 Task: Create new vendor bill with Date Opened: 14-May-23, Select Vendor: The Hanover Insurance Group, Terms: Net 15. Make bill entry for item-1 with Date: 14-May-23, Description: General Liability Insurance, Expense Account: Liability Insurance, Quantity: 1, Unit Price: 115, Sales Tax: Y, Sales Tax Included: Y, Tax Table: Sales Tax. Post Bill with Post Date: 14-May-23, Post to Accounts: Liabilities:Accounts Payble. Pay / Process Payment with Transaction Date: 28-May-23, Amount: 115, Transfer Account: Checking Account. Go to 'Print Bill'.
Action: Mouse moved to (185, 39)
Screenshot: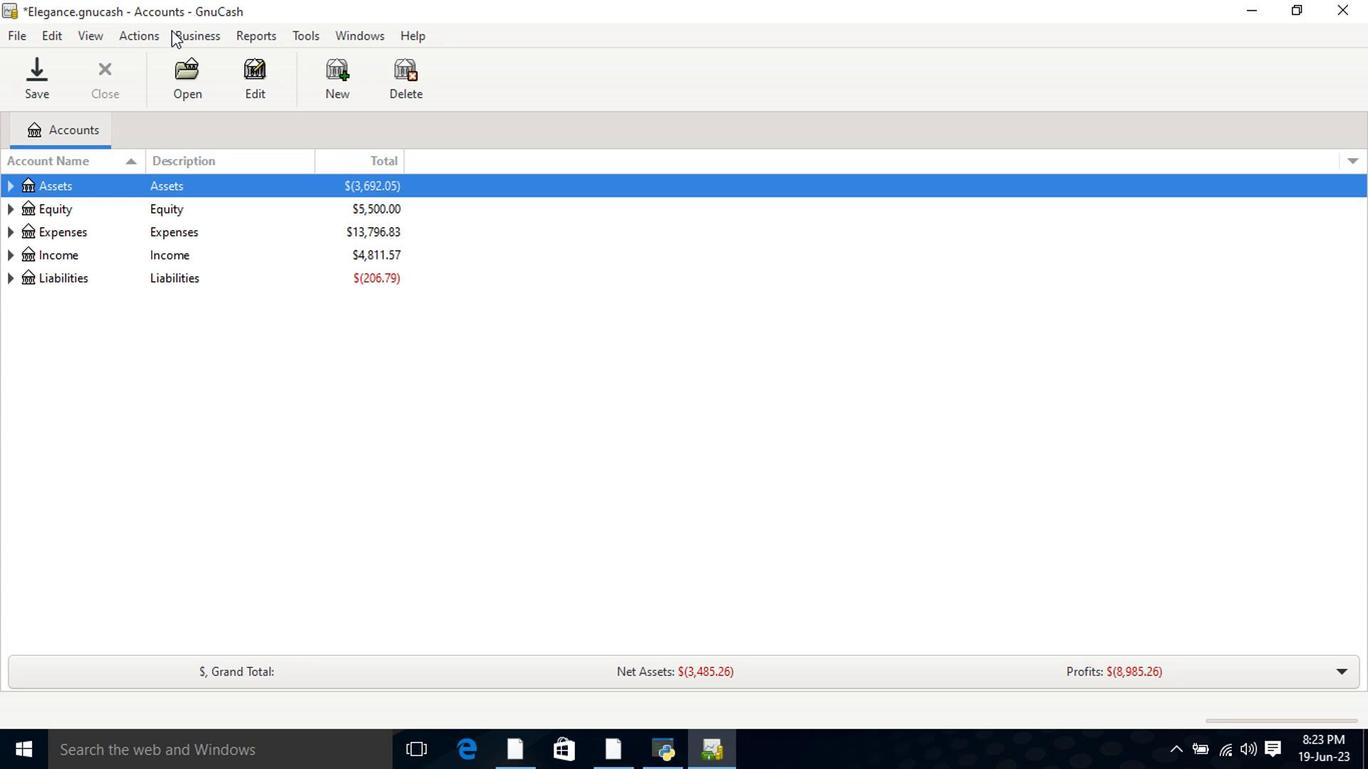 
Action: Mouse pressed left at (185, 39)
Screenshot: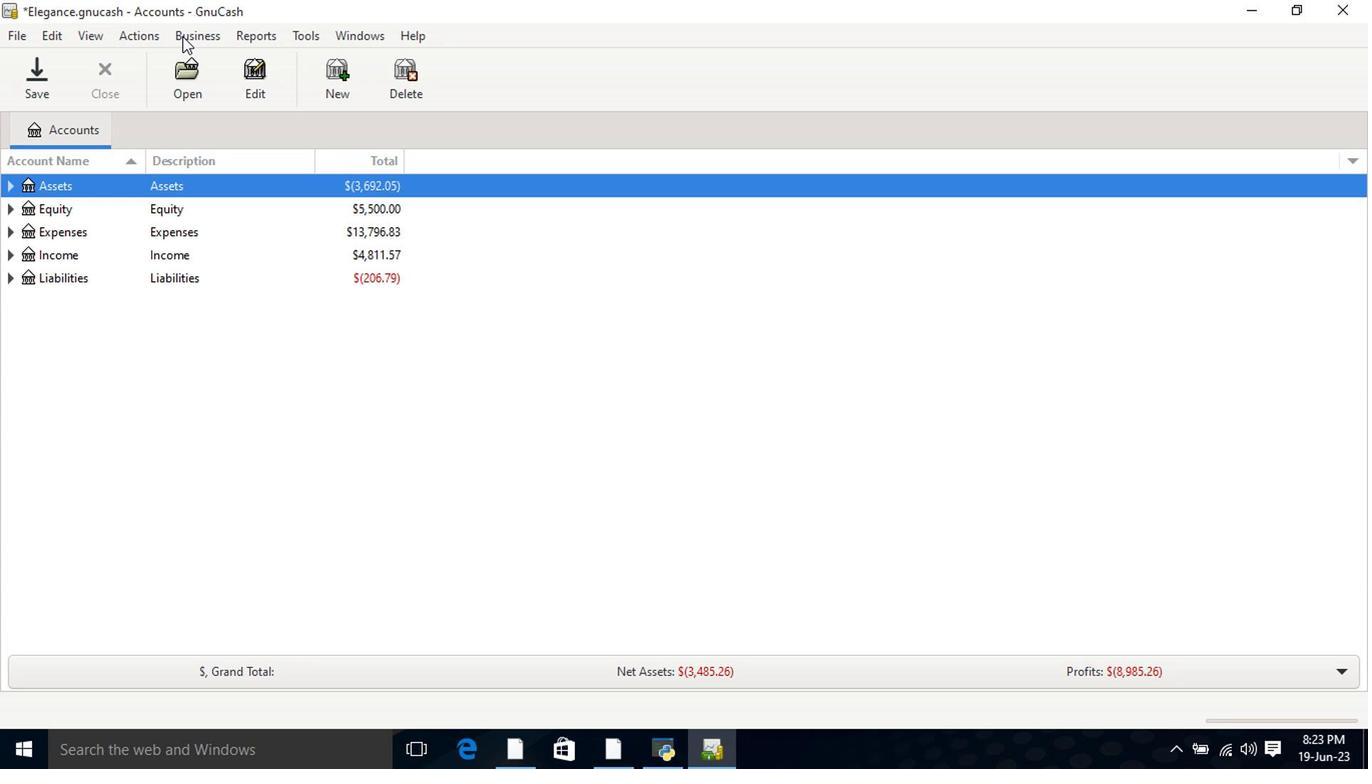 
Action: Mouse moved to (213, 84)
Screenshot: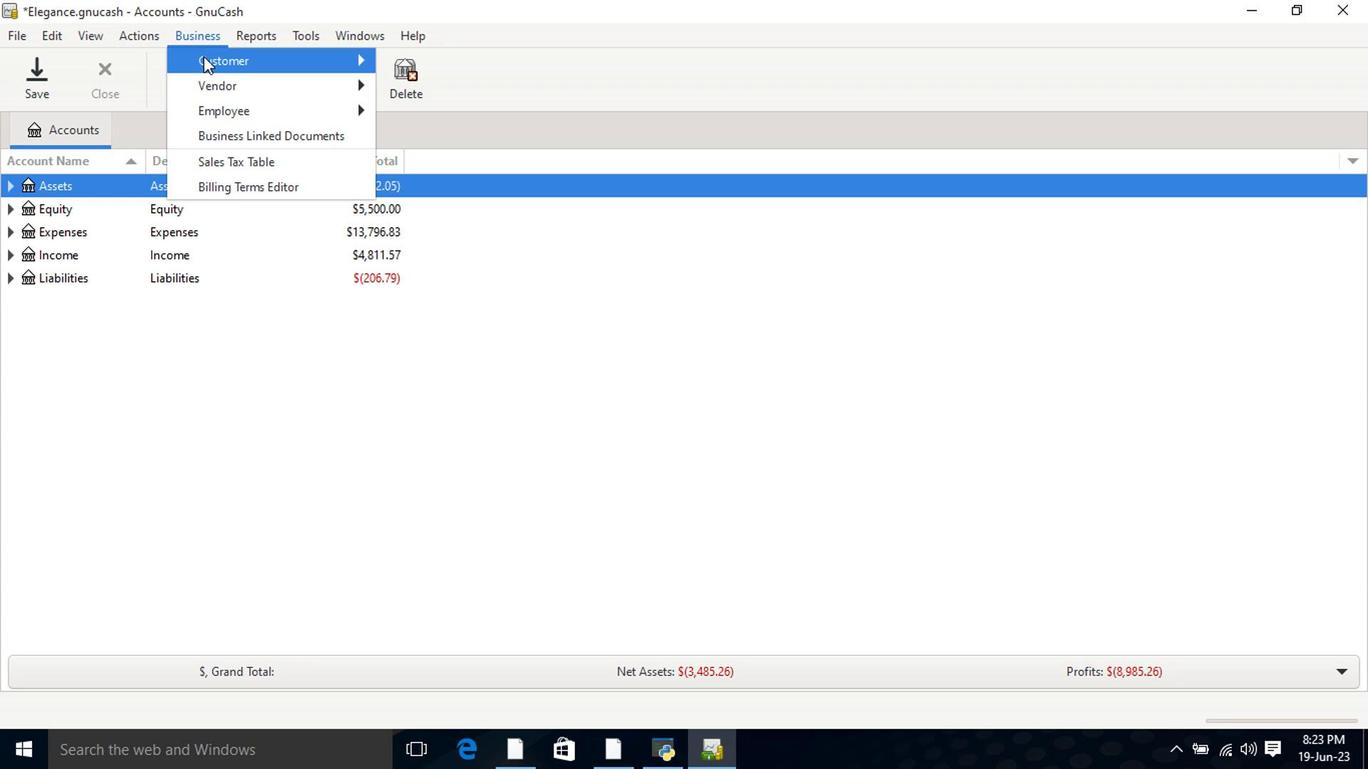
Action: Mouse pressed left at (213, 84)
Screenshot: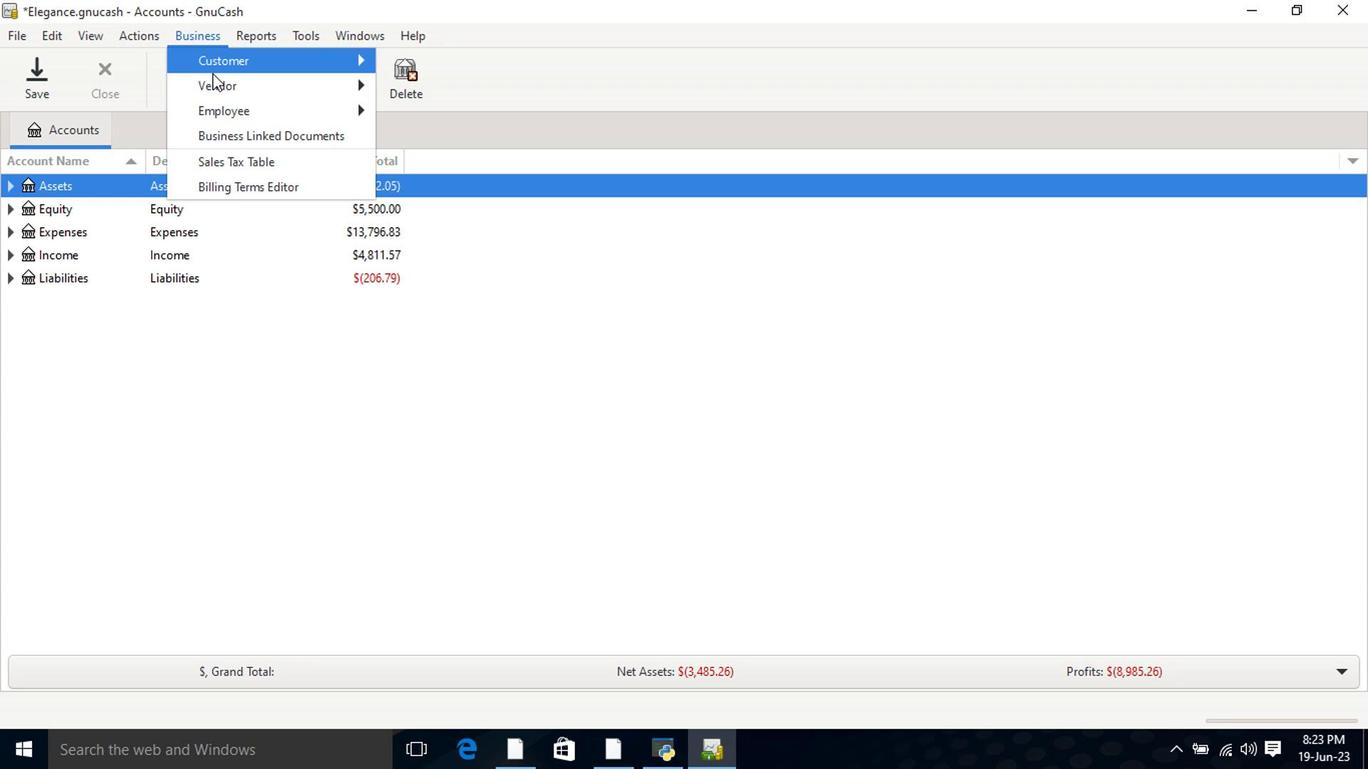 
Action: Mouse moved to (462, 161)
Screenshot: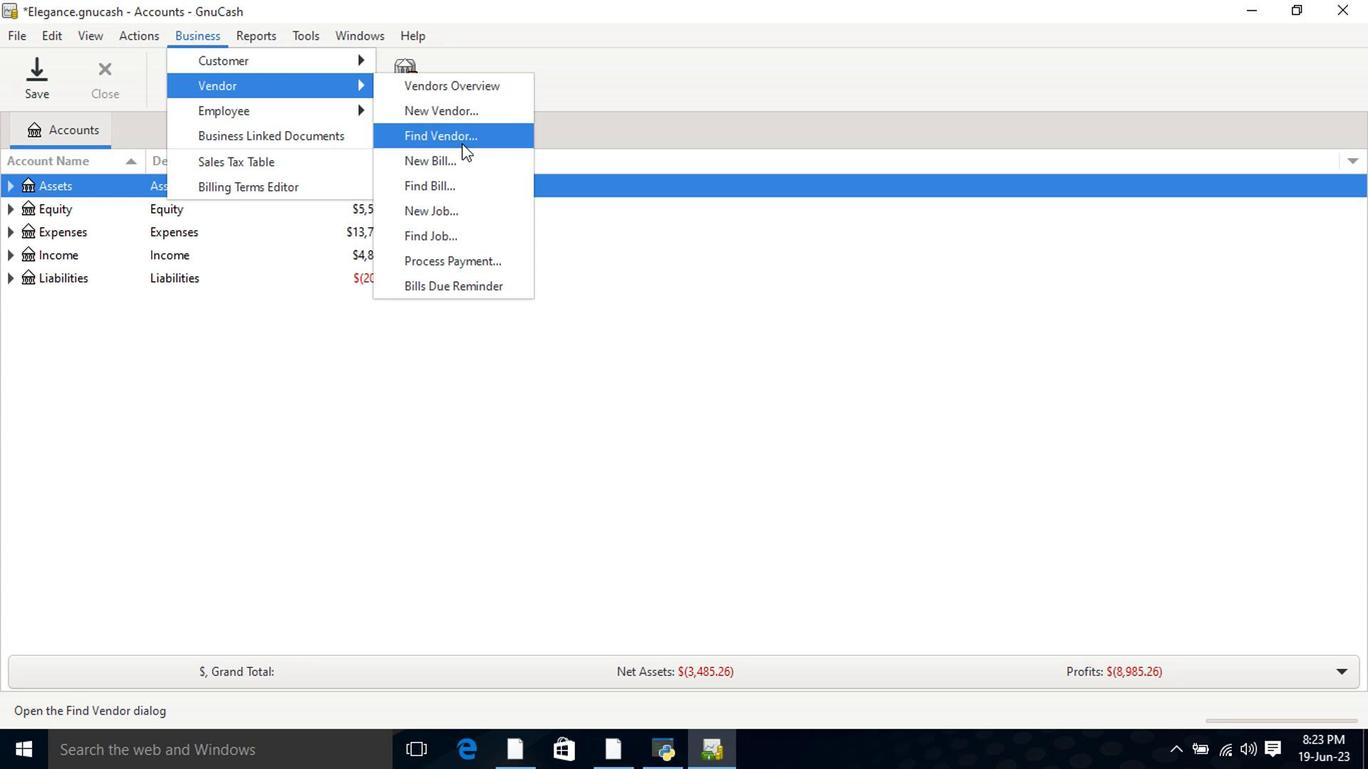 
Action: Mouse pressed left at (462, 161)
Screenshot: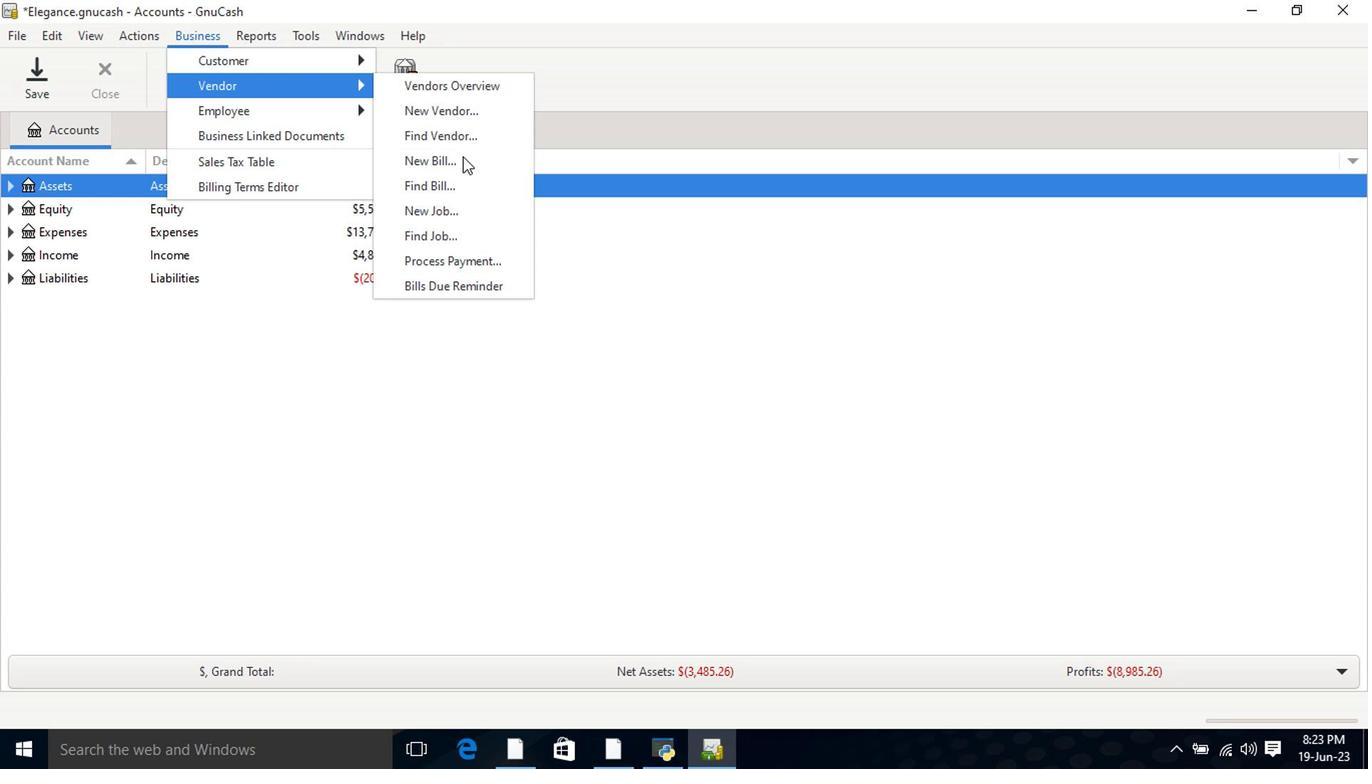 
Action: Mouse moved to (815, 268)
Screenshot: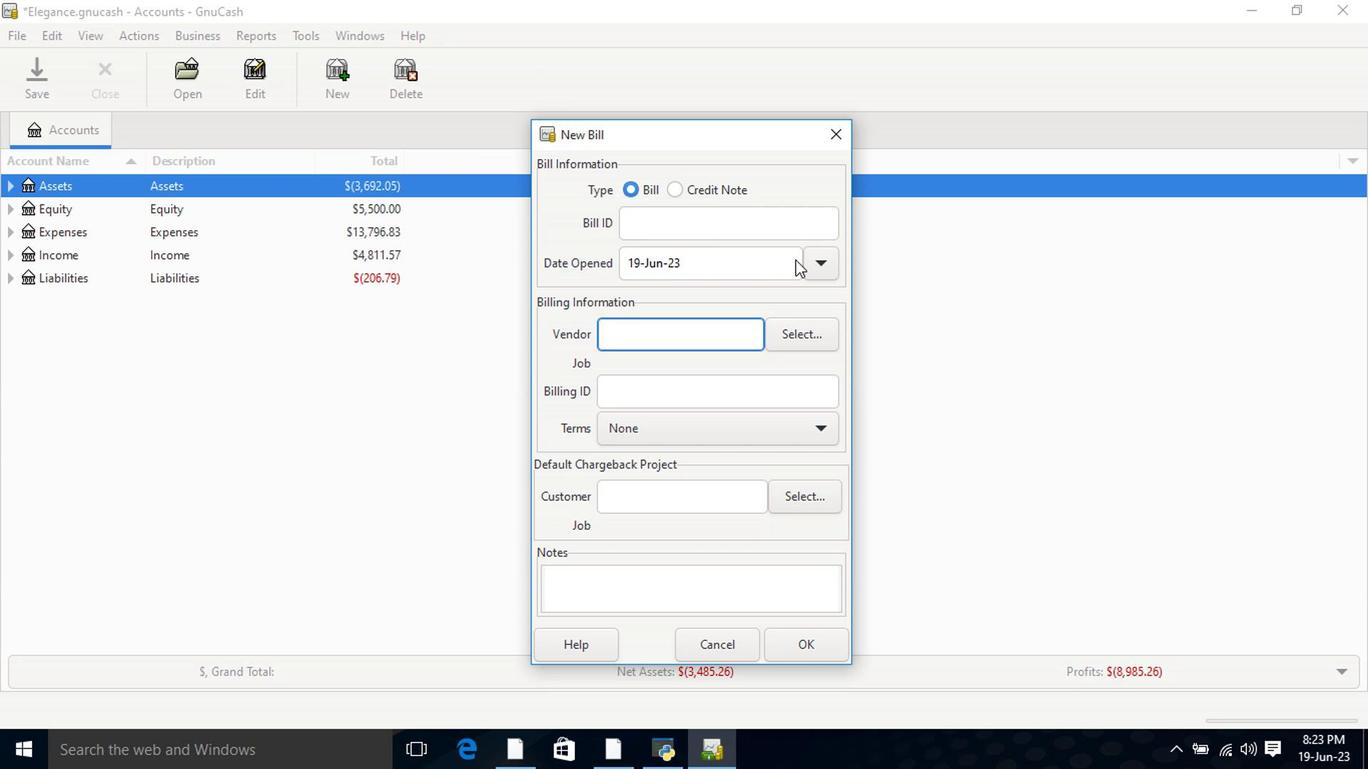 
Action: Mouse pressed left at (815, 268)
Screenshot: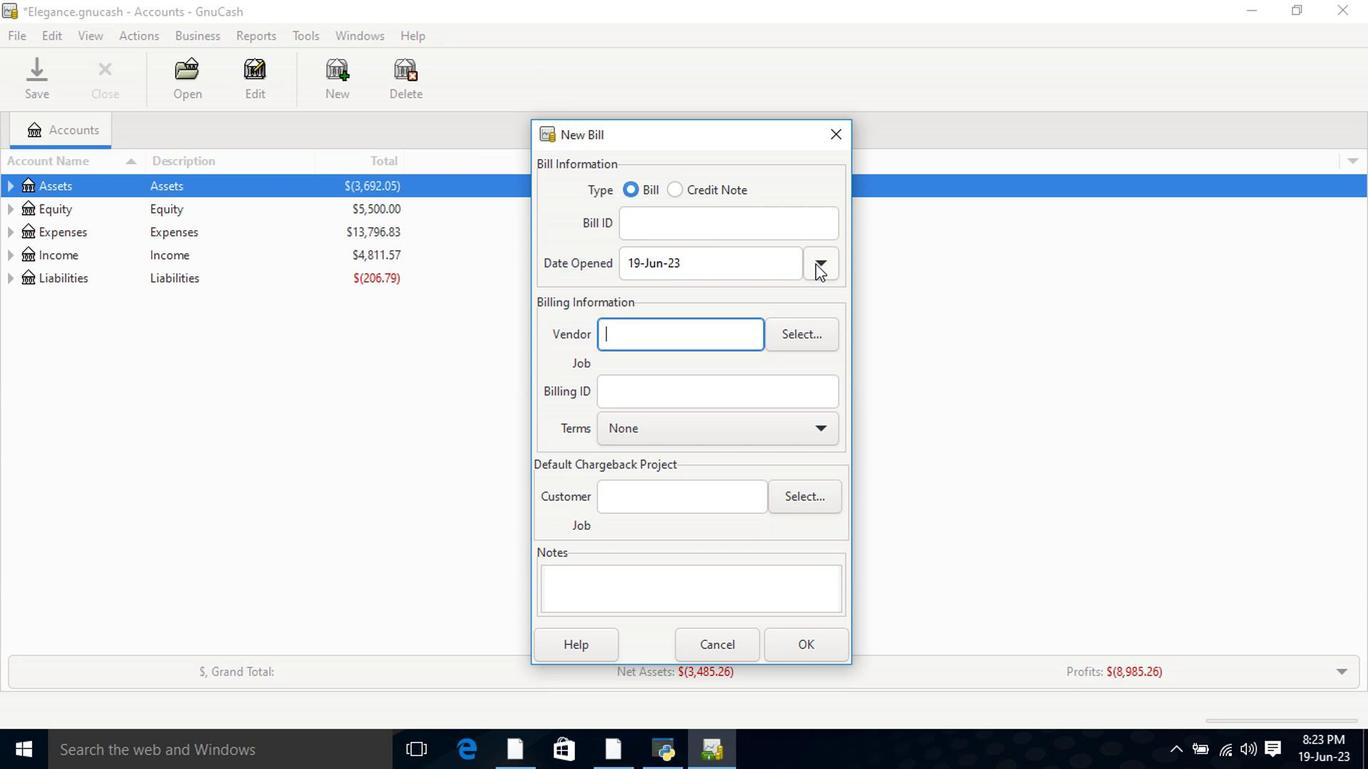 
Action: Mouse moved to (667, 297)
Screenshot: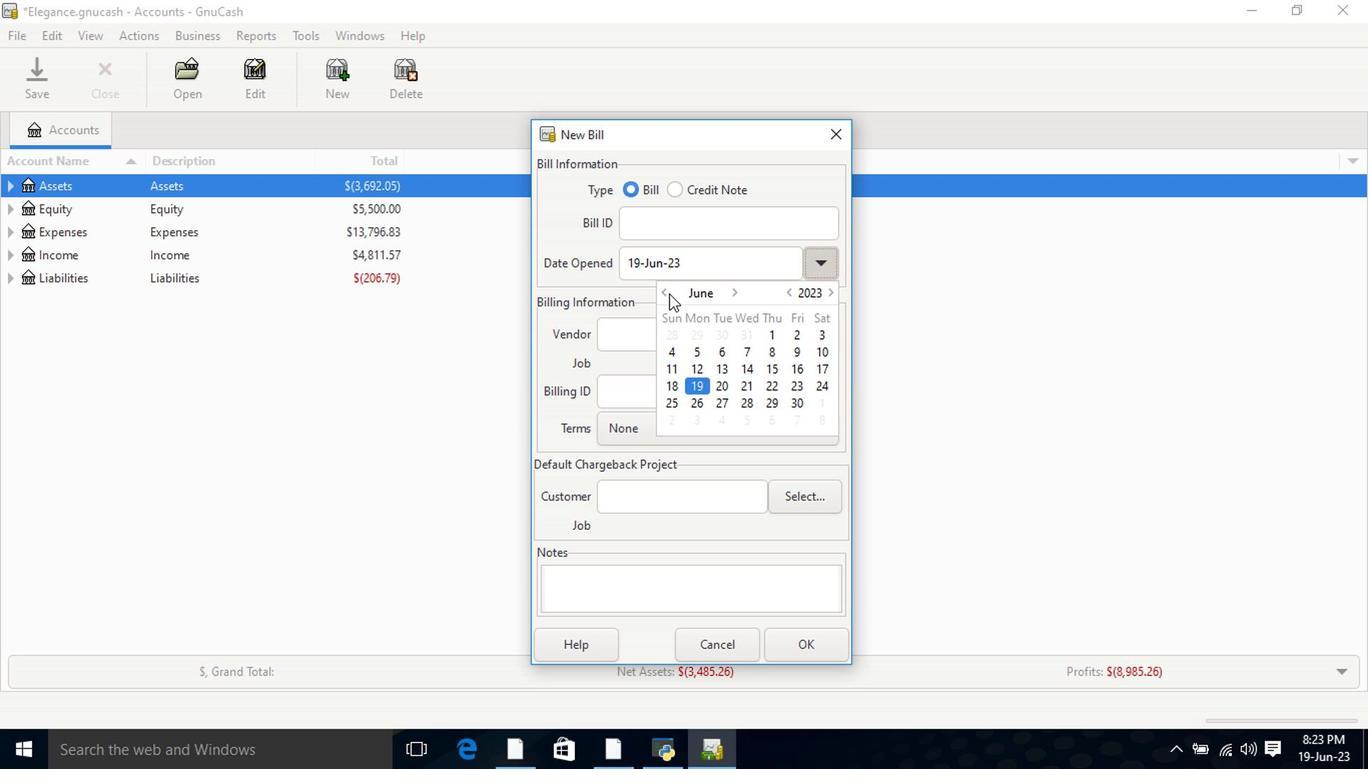 
Action: Mouse pressed left at (667, 297)
Screenshot: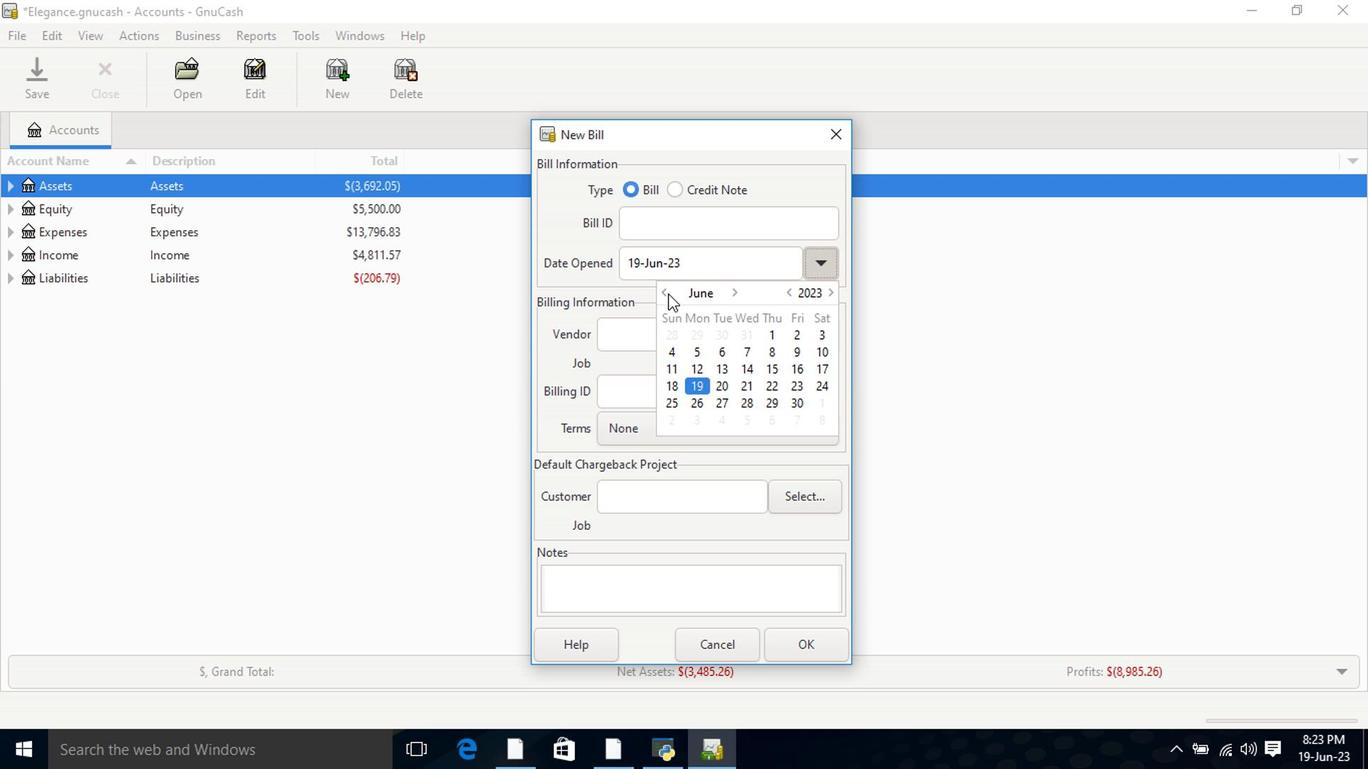 
Action: Mouse moved to (681, 375)
Screenshot: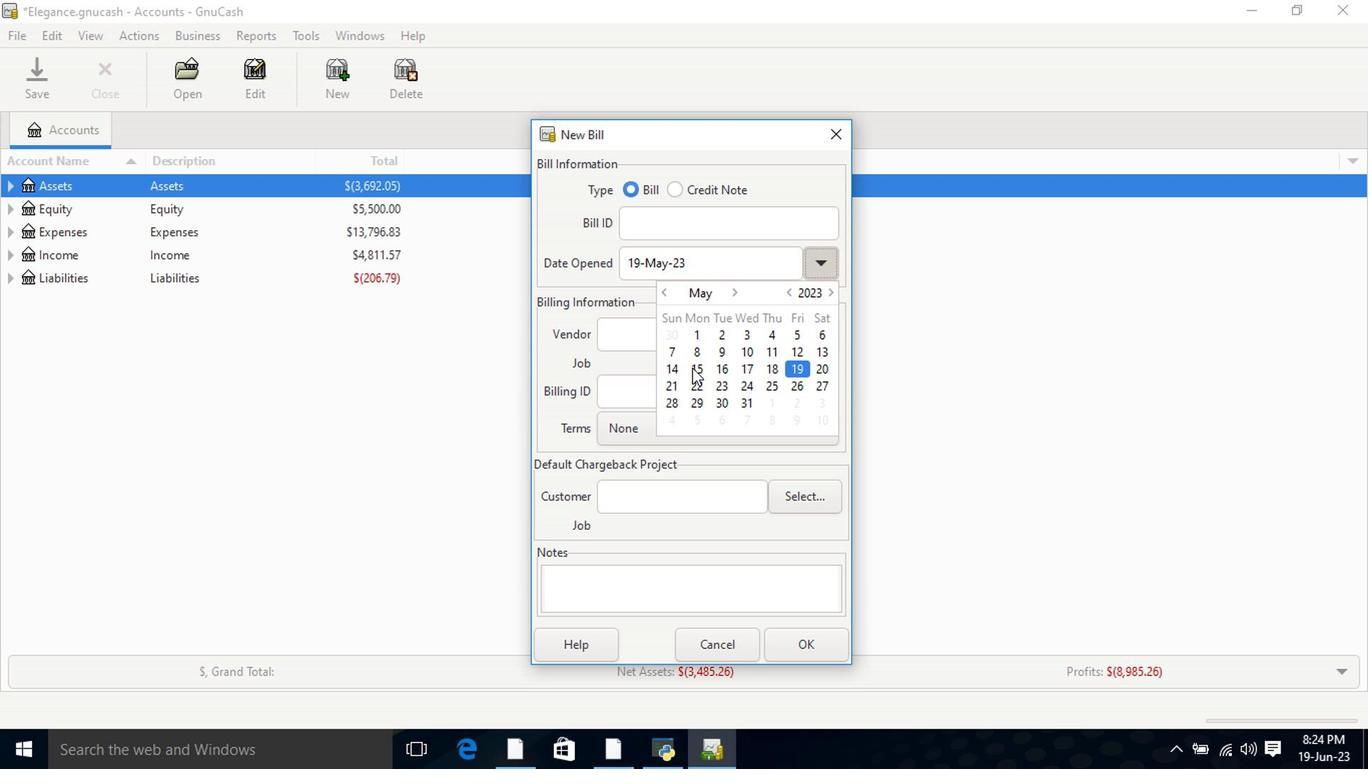 
Action: Mouse pressed left at (681, 375)
Screenshot: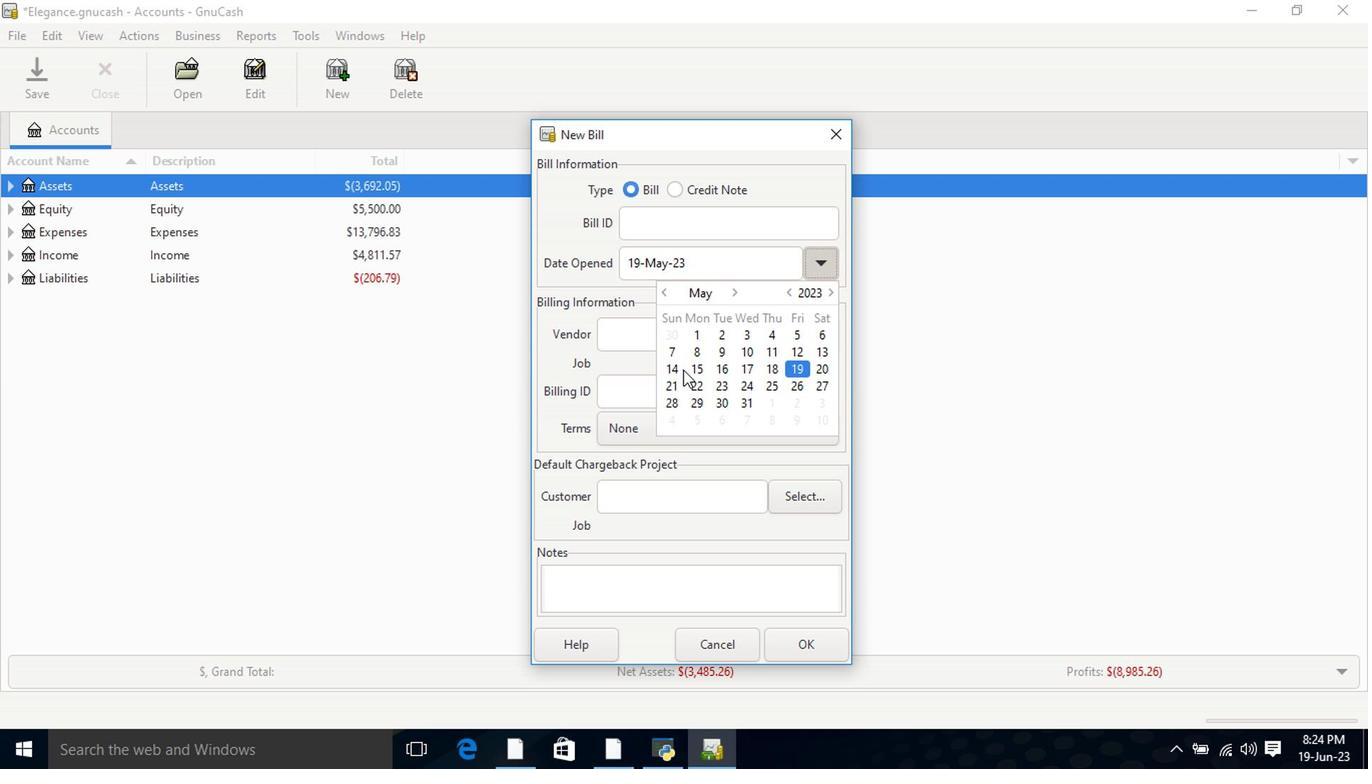 
Action: Mouse pressed left at (681, 375)
Screenshot: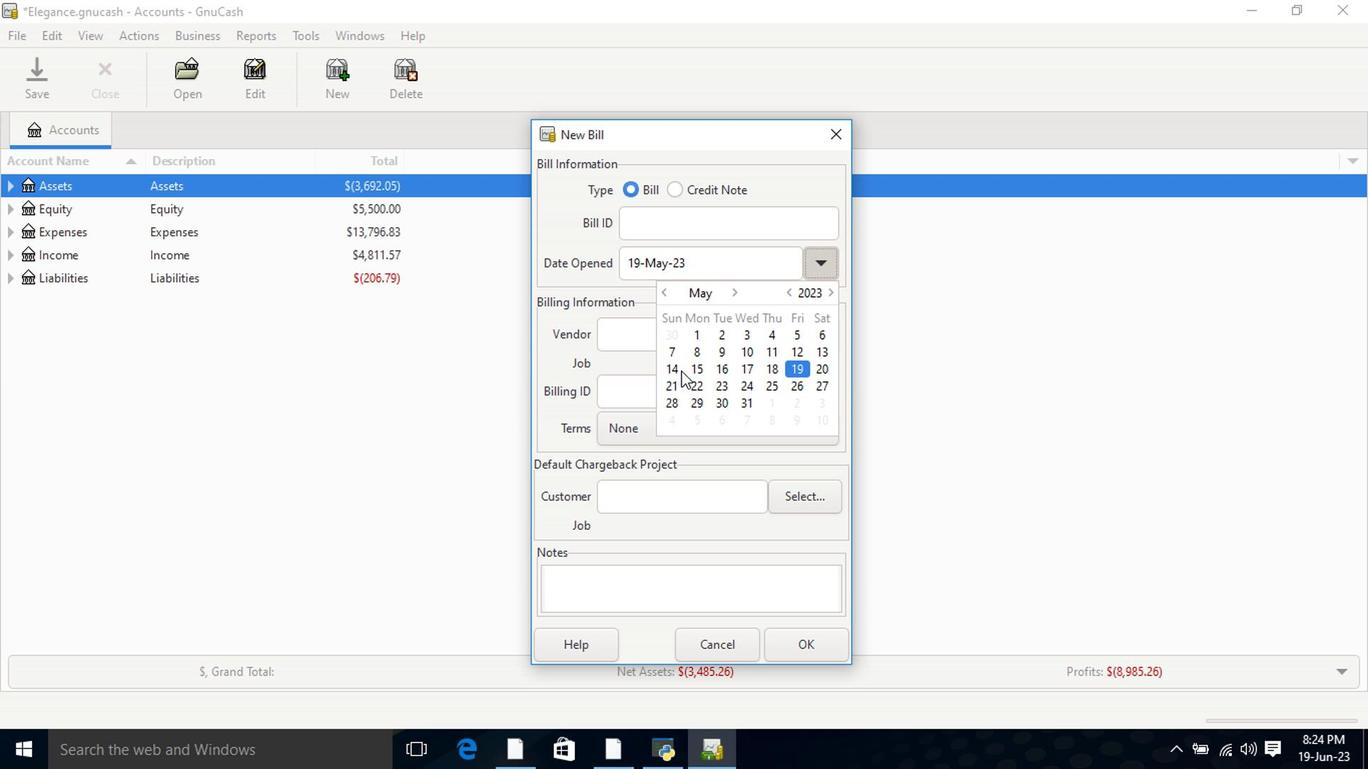 
Action: Mouse moved to (686, 341)
Screenshot: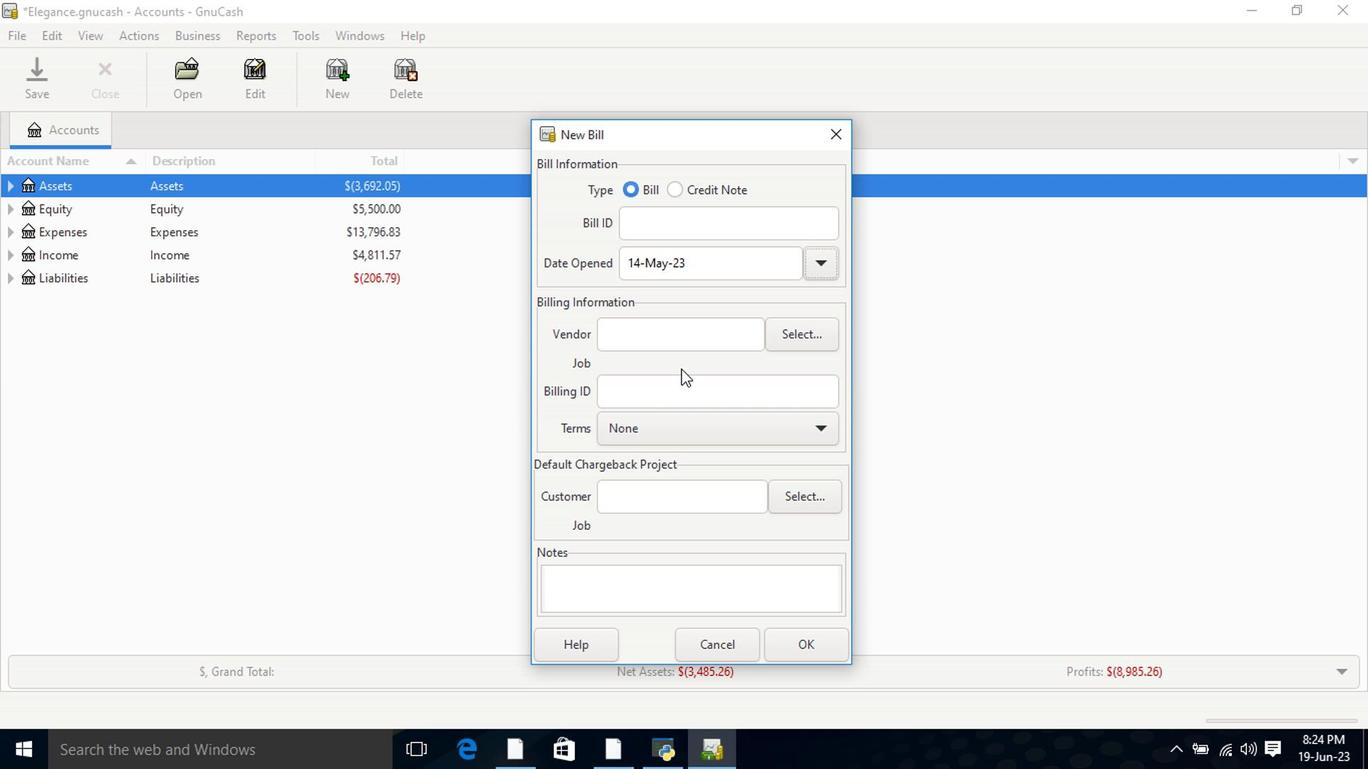 
Action: Mouse pressed left at (686, 341)
Screenshot: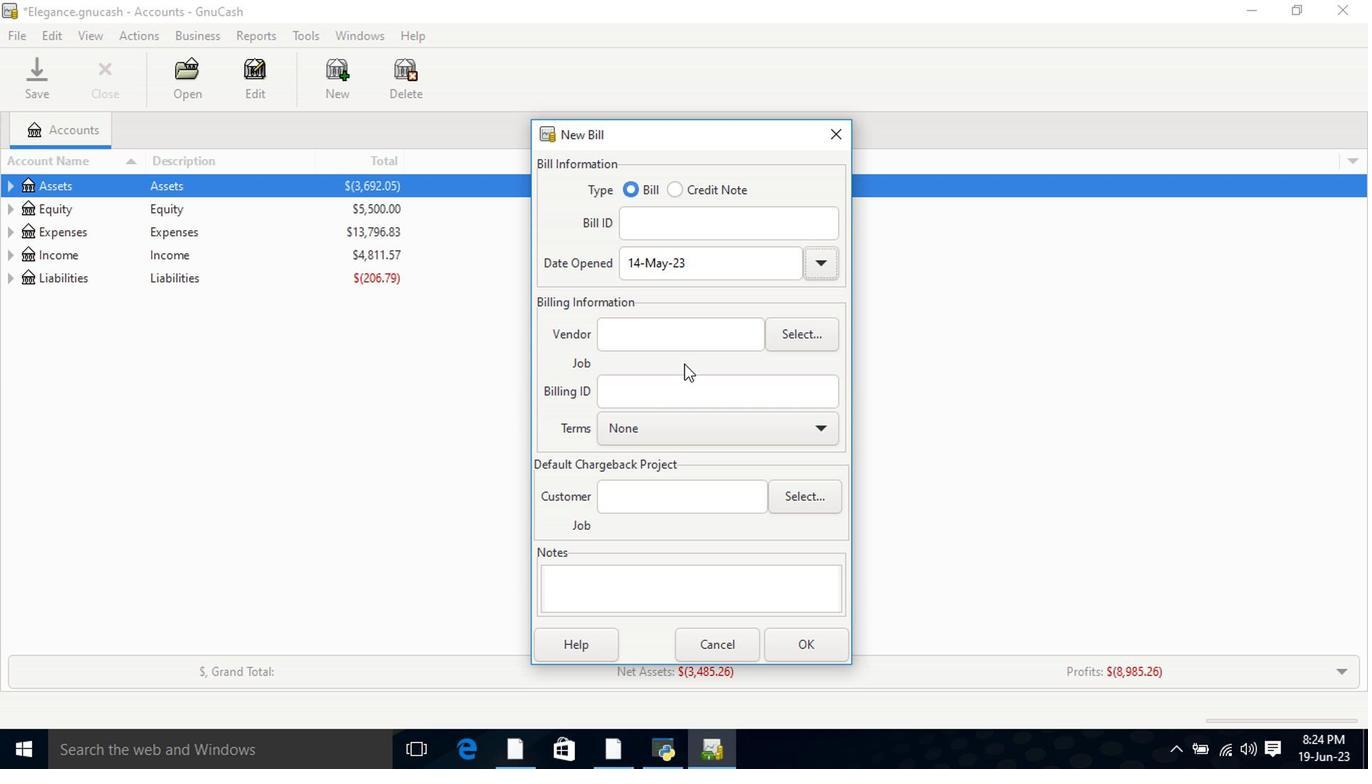 
Action: Key pressed <Key.shift>The
Screenshot: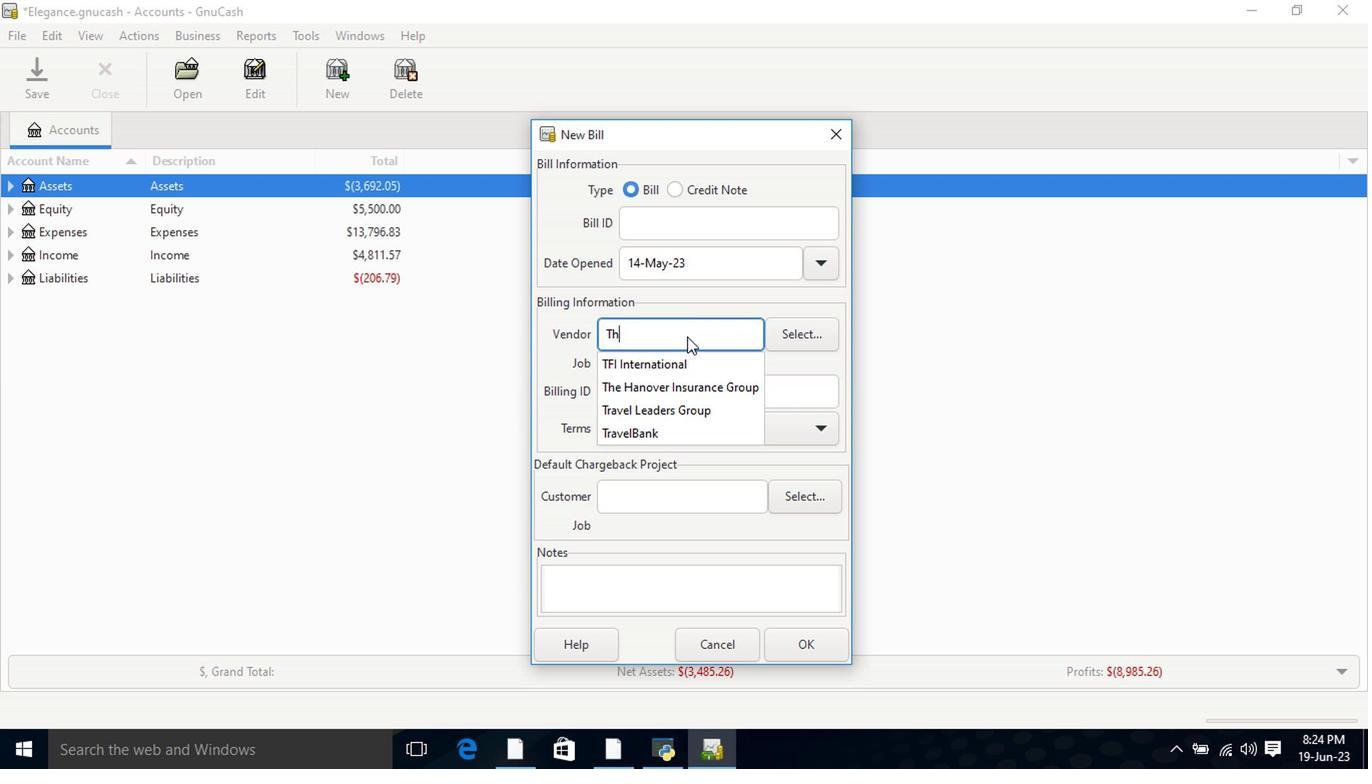 
Action: Mouse moved to (688, 370)
Screenshot: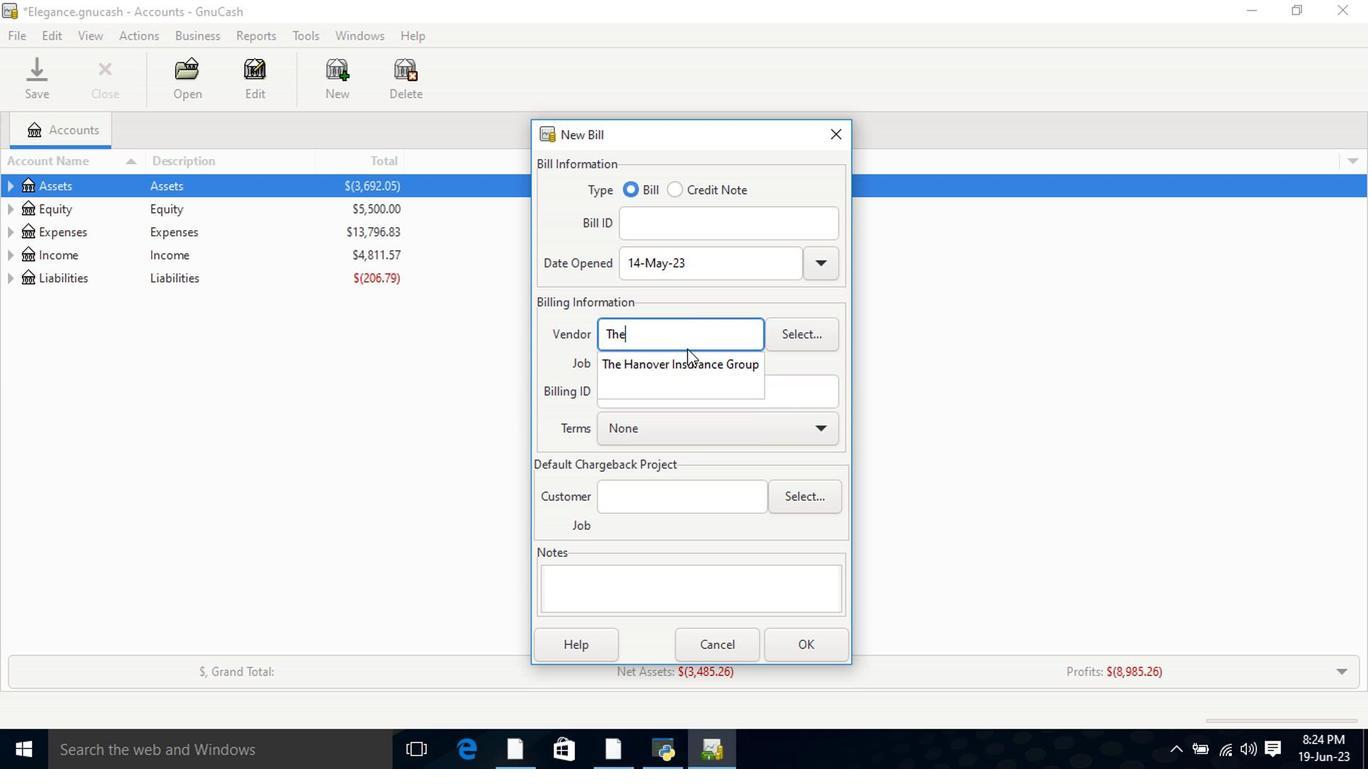 
Action: Mouse pressed left at (688, 370)
Screenshot: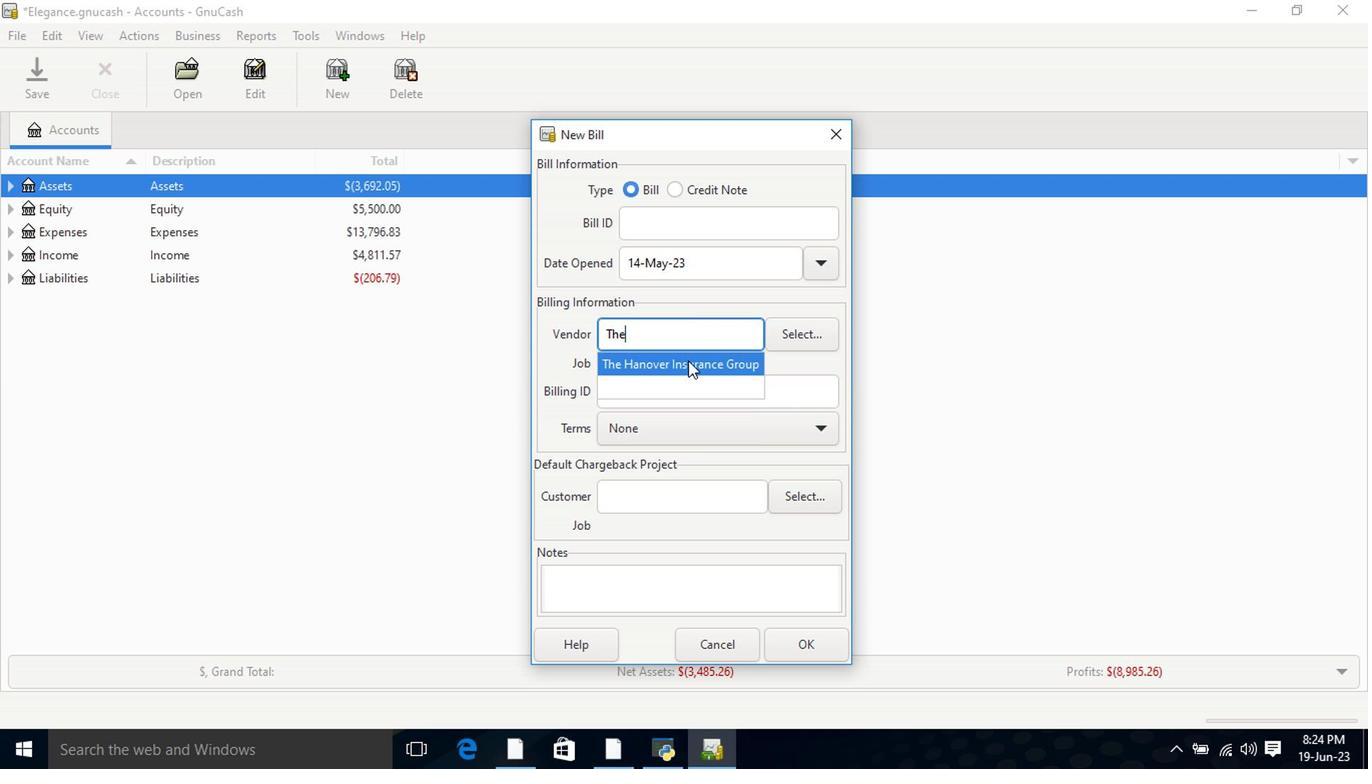 
Action: Mouse moved to (733, 450)
Screenshot: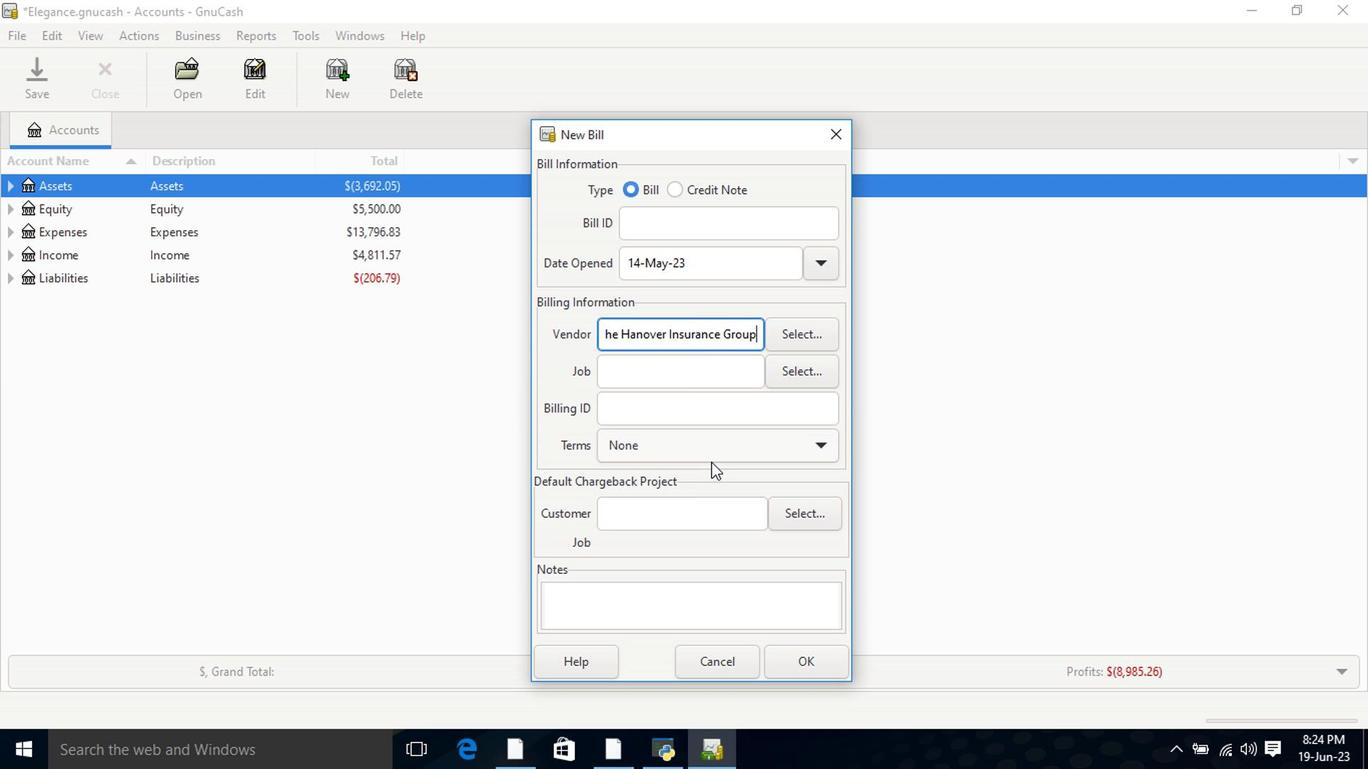 
Action: Mouse pressed left at (733, 450)
Screenshot: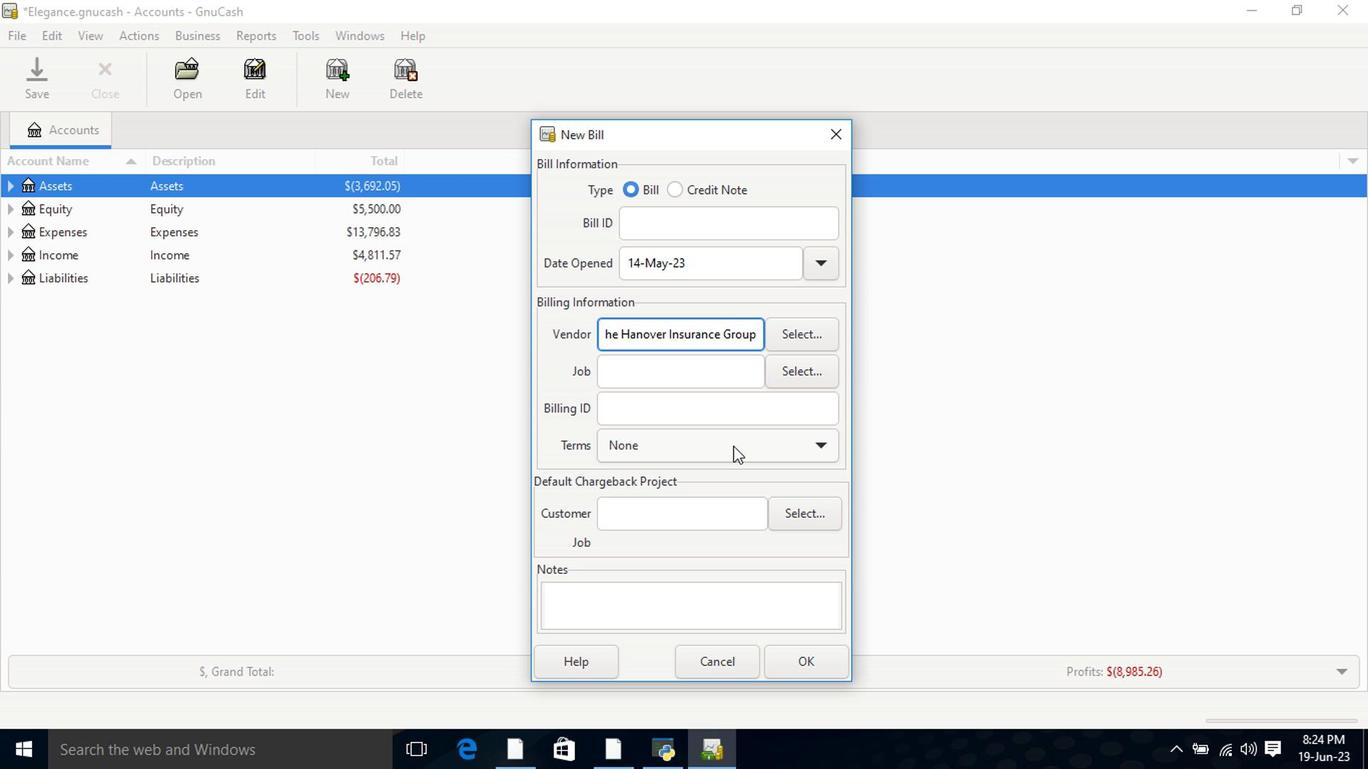 
Action: Mouse moved to (727, 488)
Screenshot: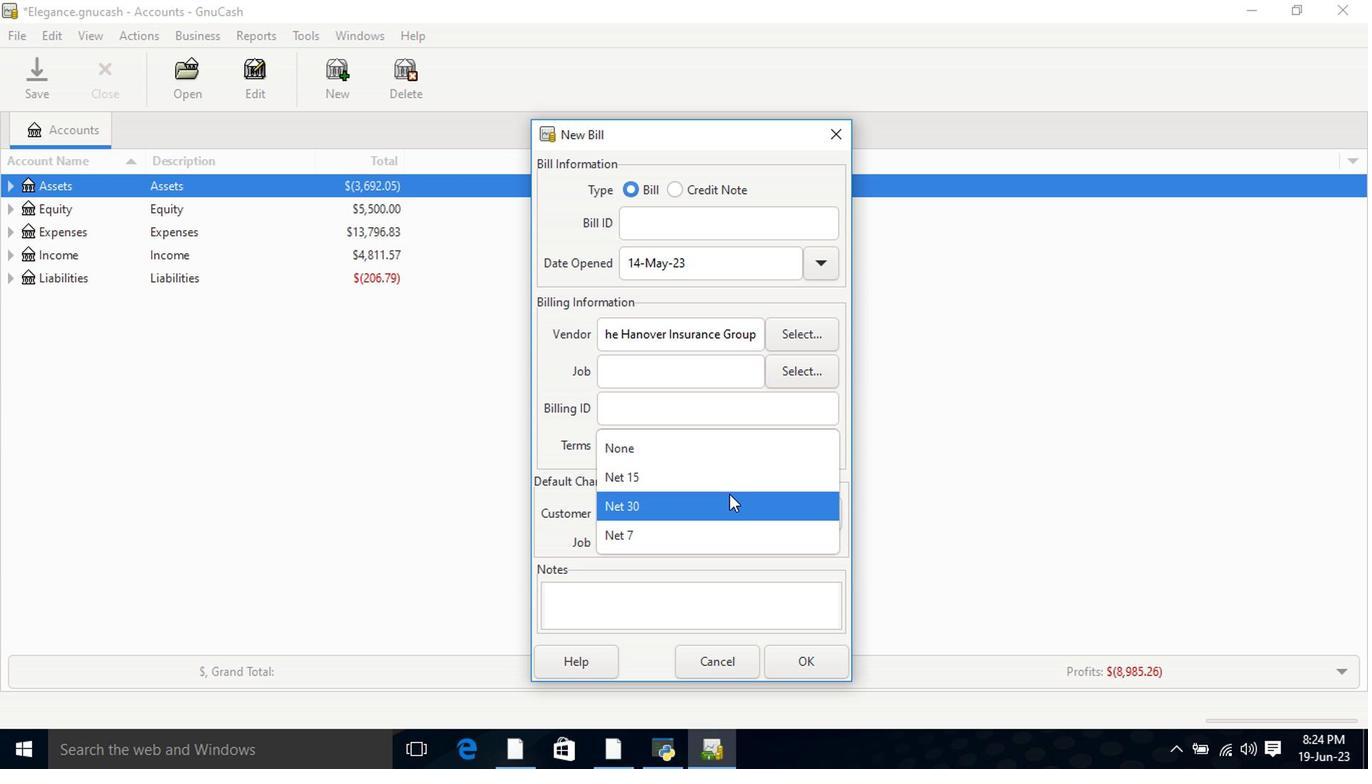 
Action: Mouse pressed left at (727, 488)
Screenshot: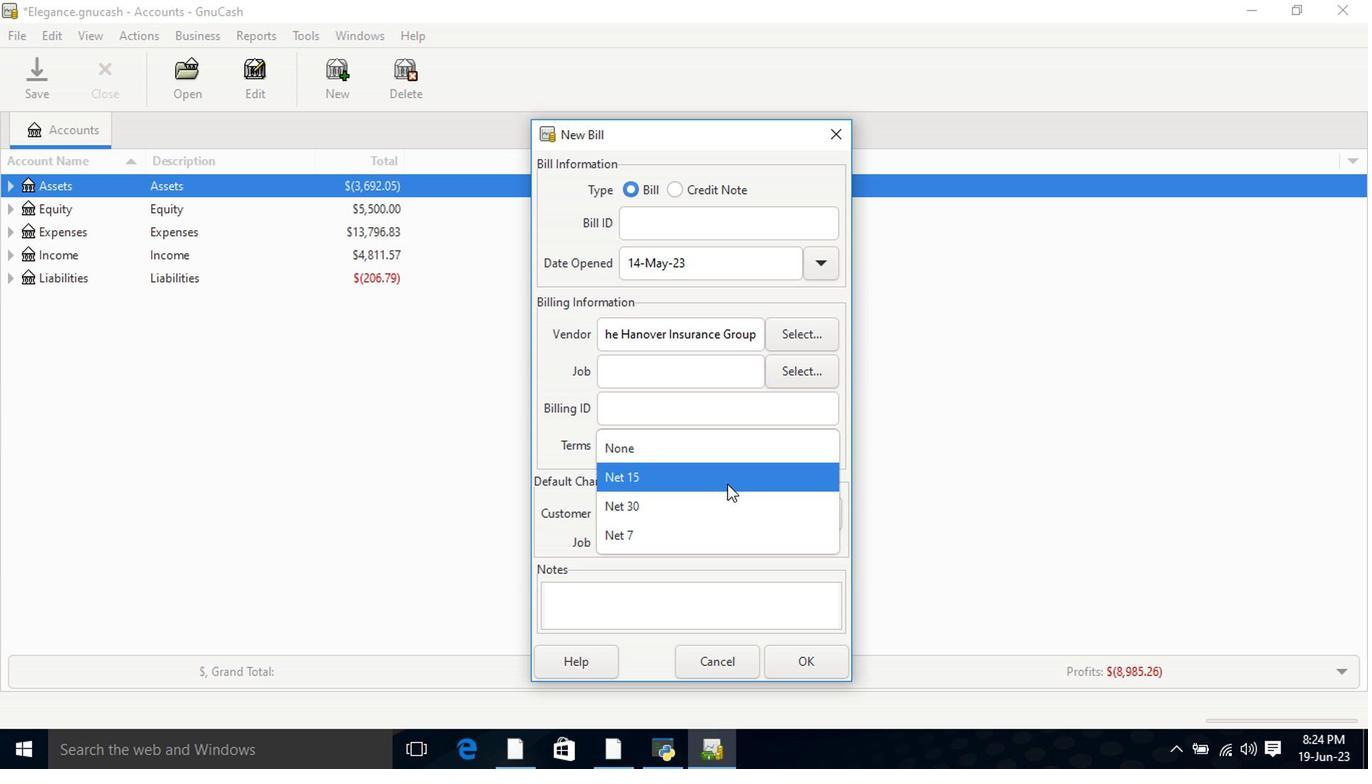 
Action: Mouse moved to (814, 664)
Screenshot: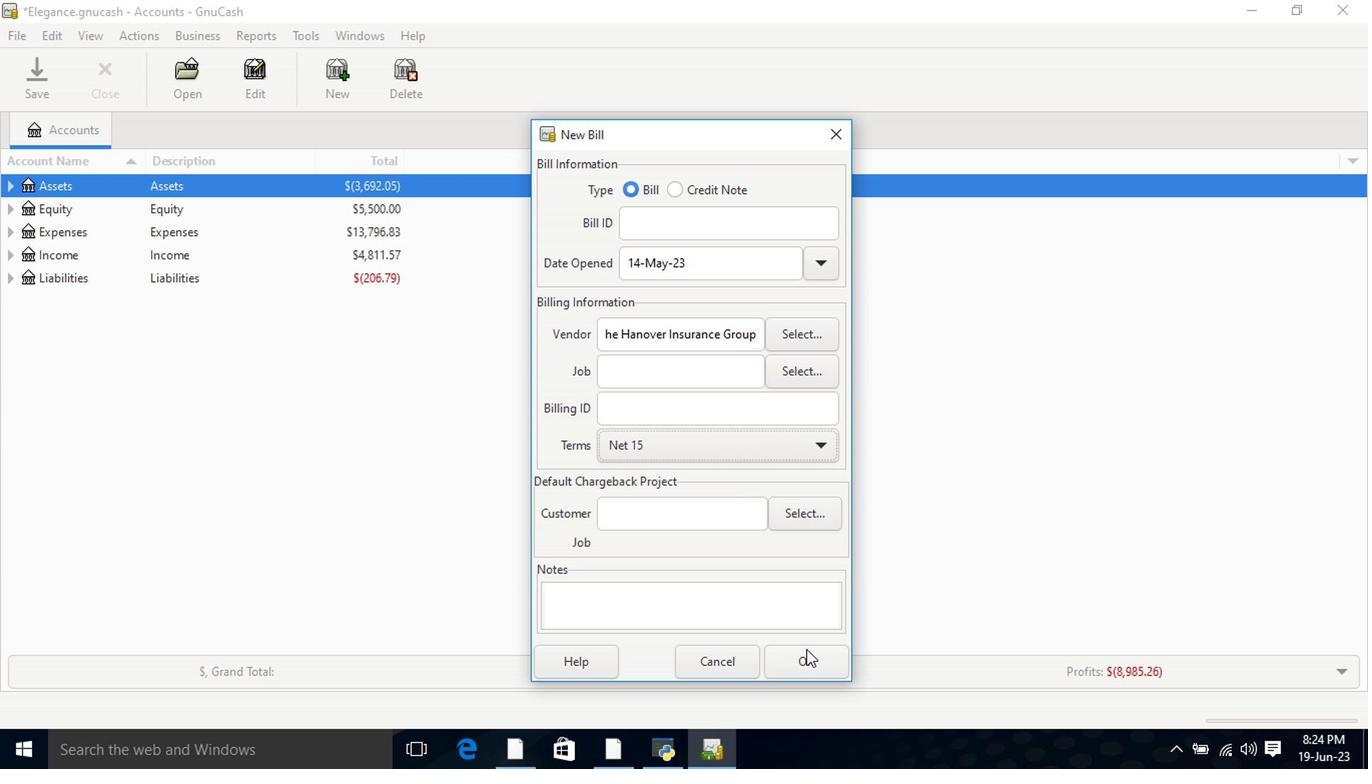 
Action: Mouse pressed left at (814, 664)
Screenshot: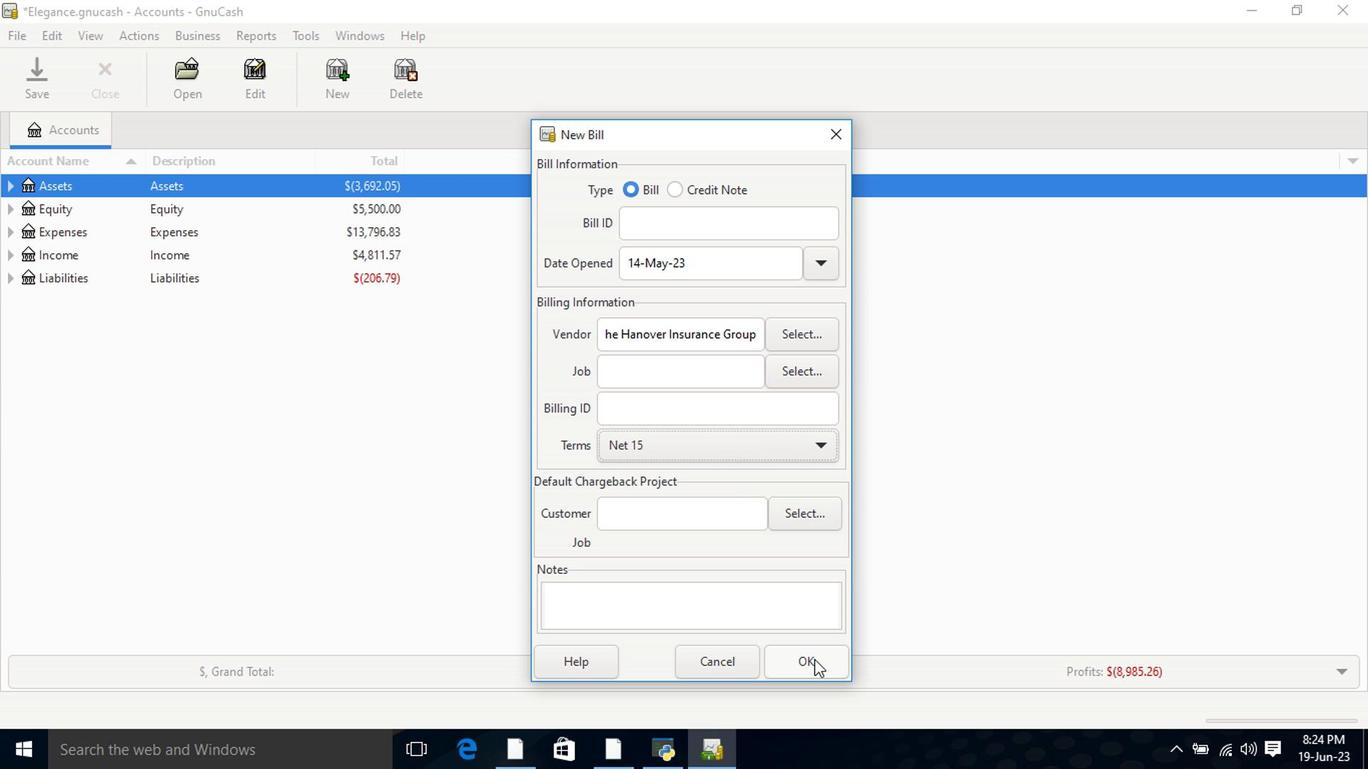 
Action: Mouse moved to (208, 454)
Screenshot: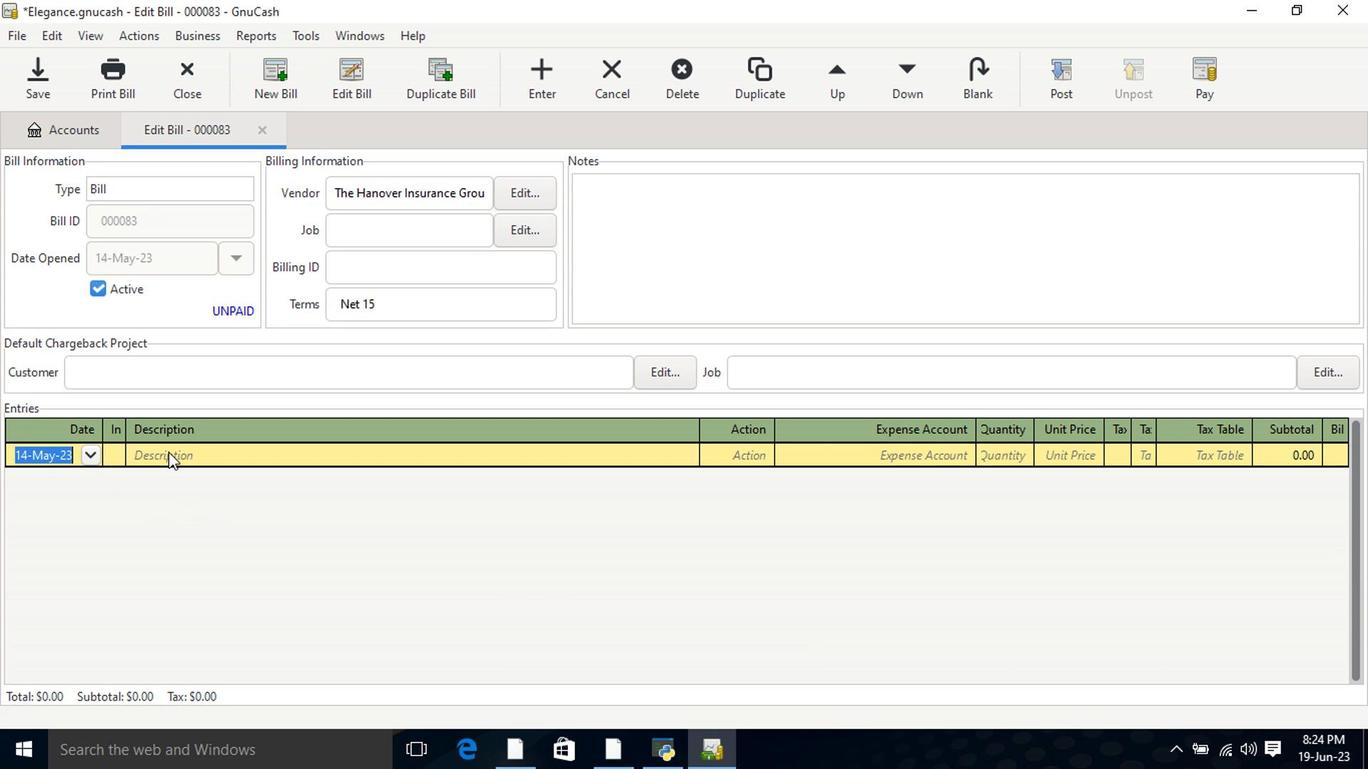 
Action: Key pressed <Key.tab>
Screenshot: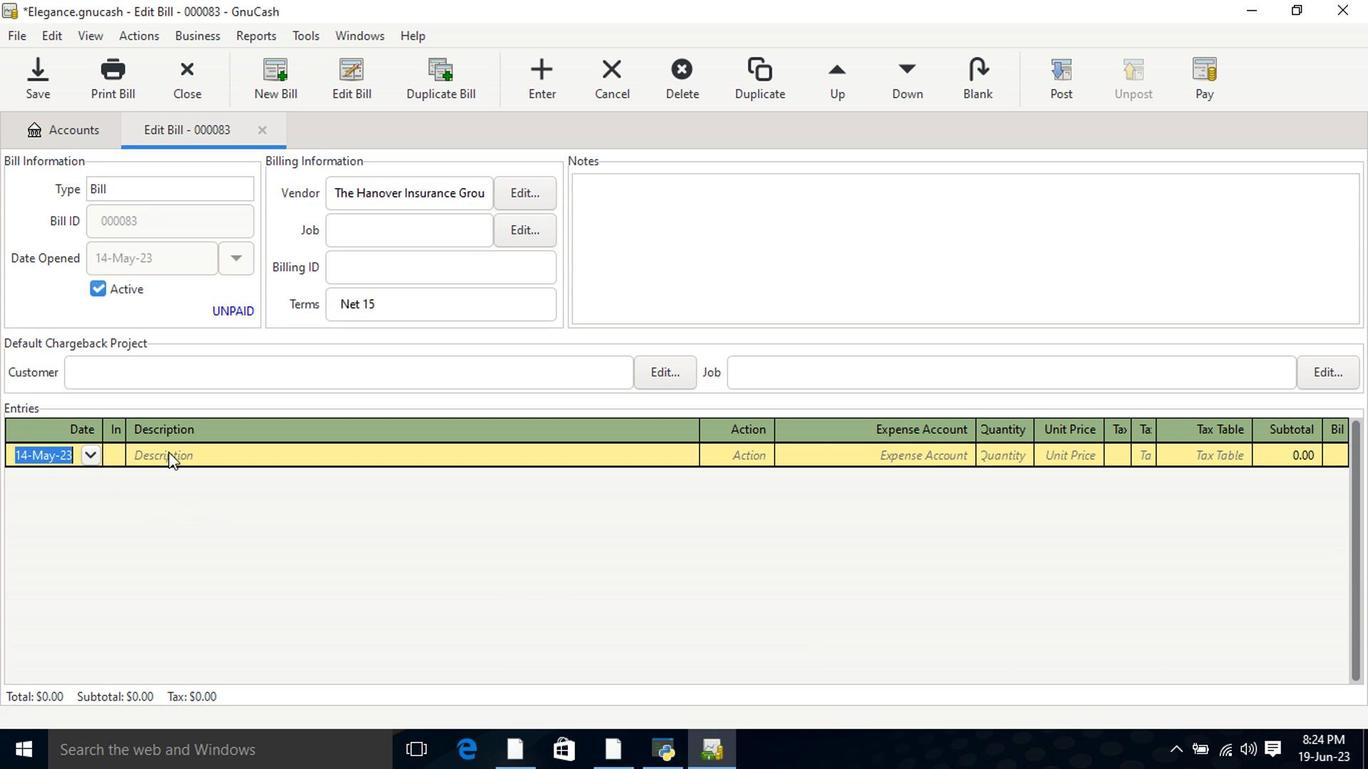 
Action: Mouse moved to (236, 462)
Screenshot: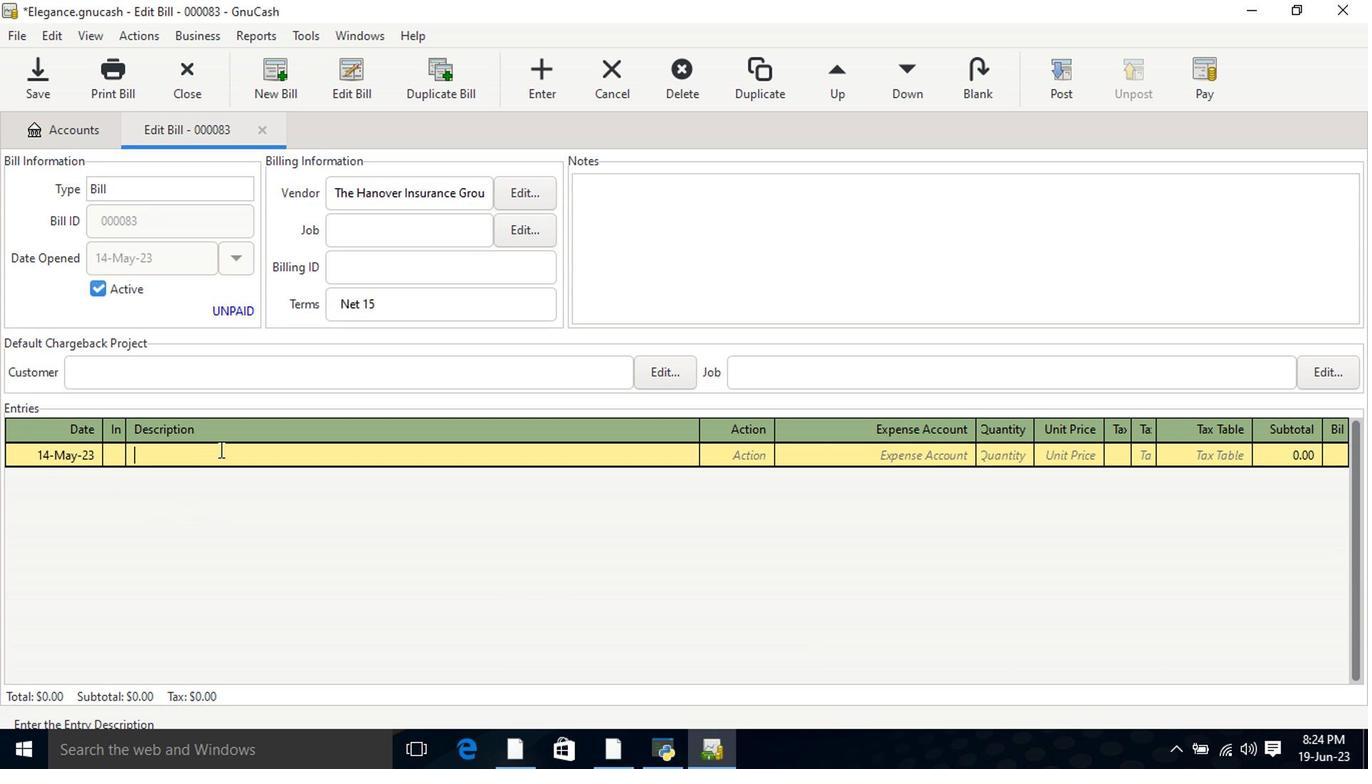 
Action: Key pressed <Key.shift>Genera<Key.right><Key.tab>1<Key.tab><Key.tab><Key.tab>
Screenshot: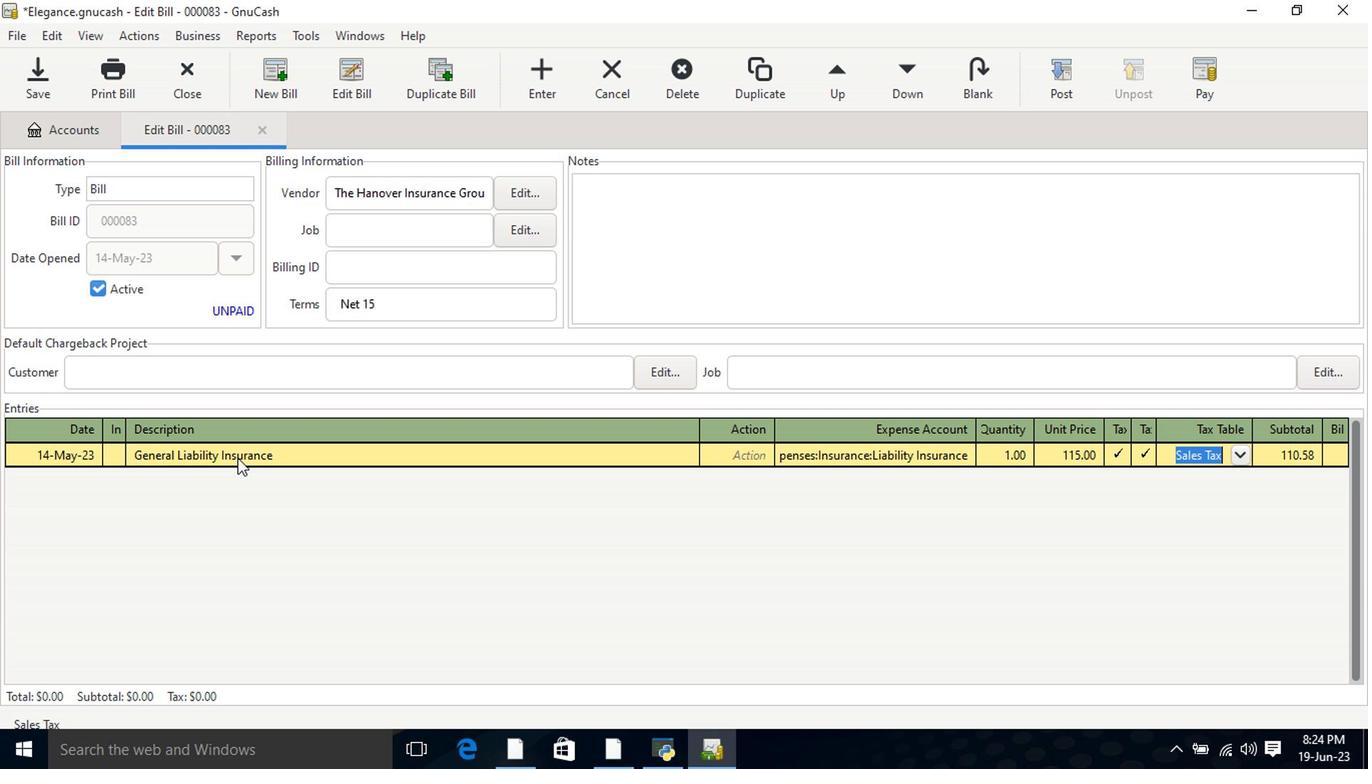 
Action: Mouse moved to (1061, 84)
Screenshot: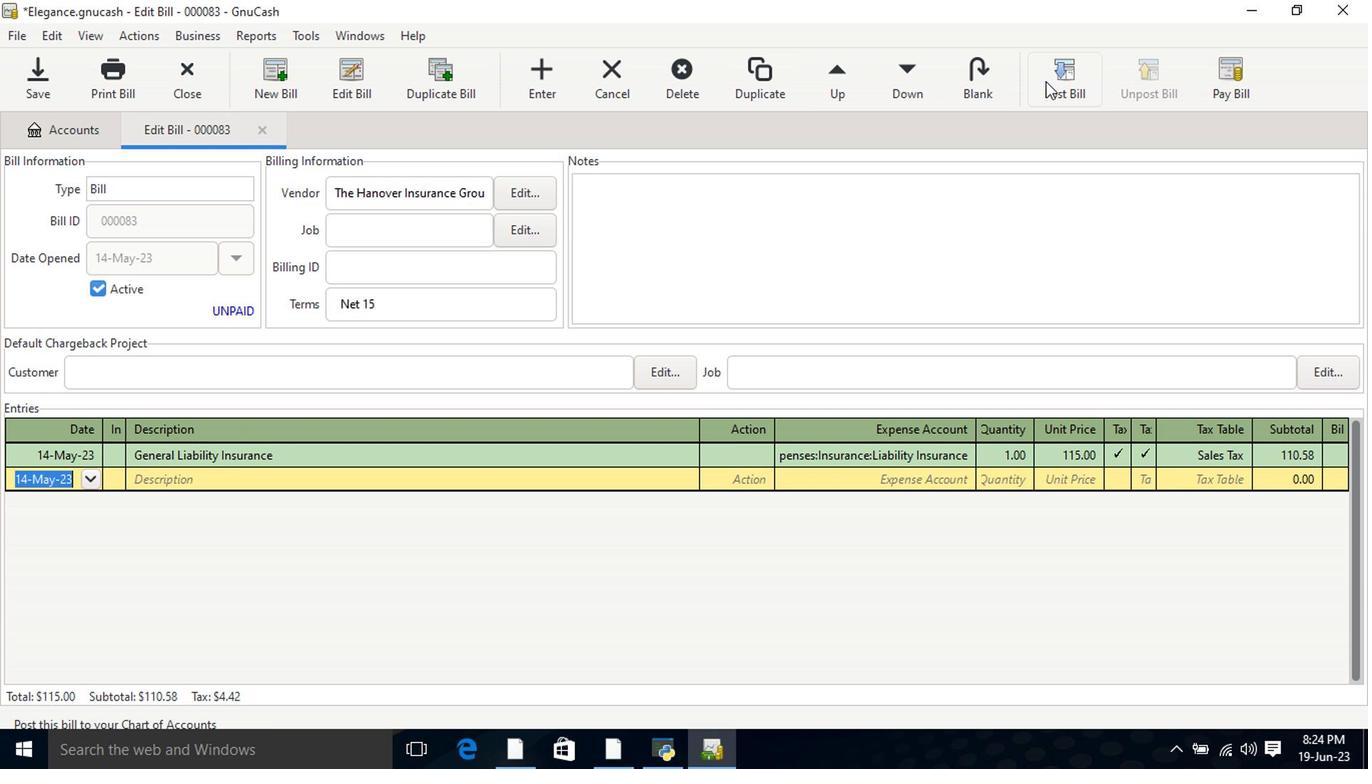 
Action: Mouse pressed left at (1061, 84)
Screenshot: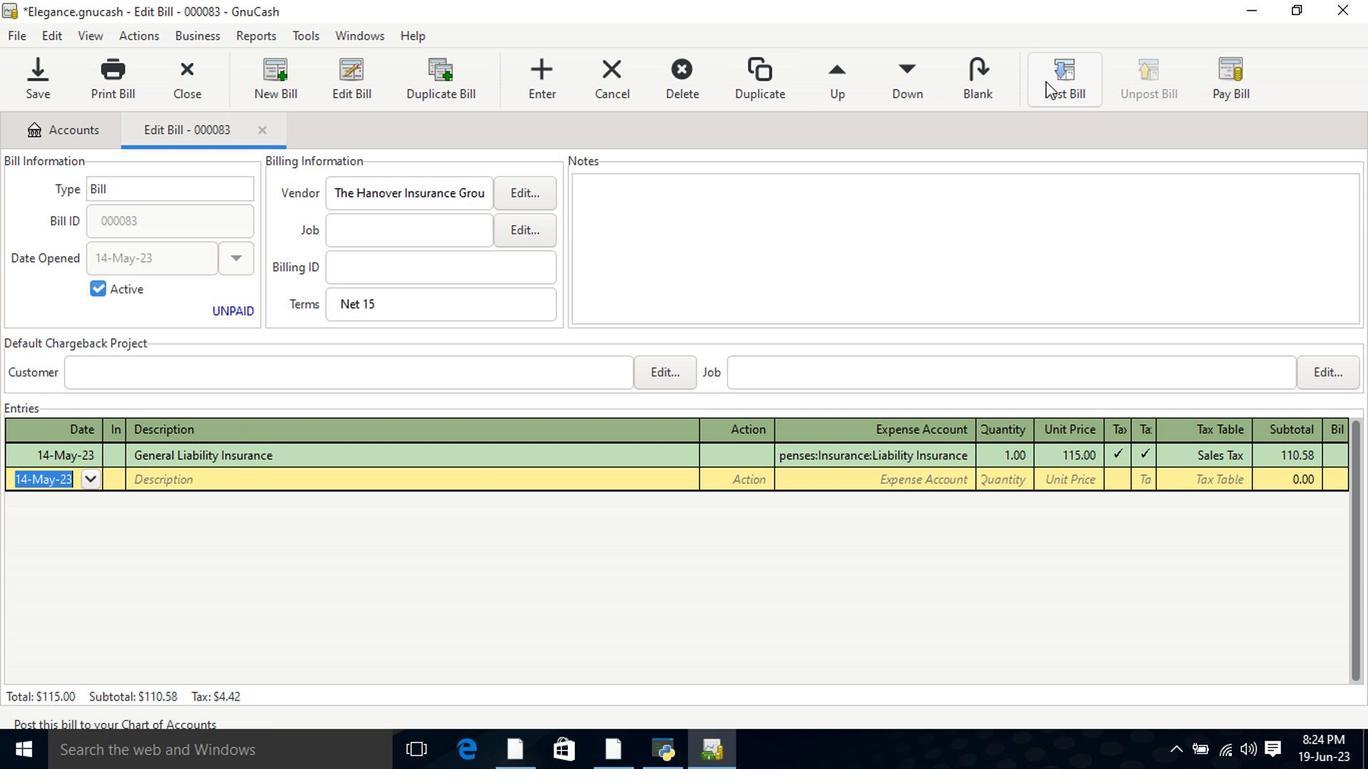 
Action: Mouse moved to (823, 508)
Screenshot: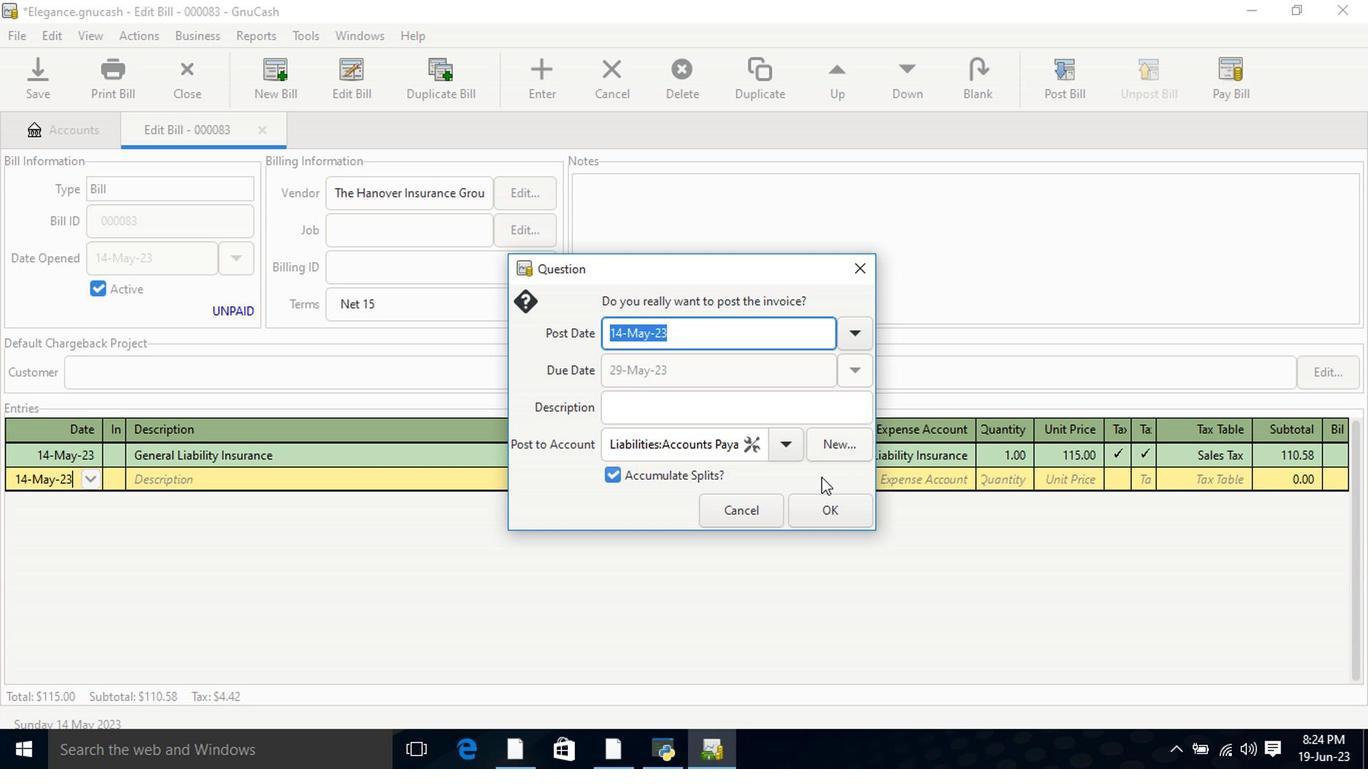 
Action: Mouse pressed left at (823, 508)
Screenshot: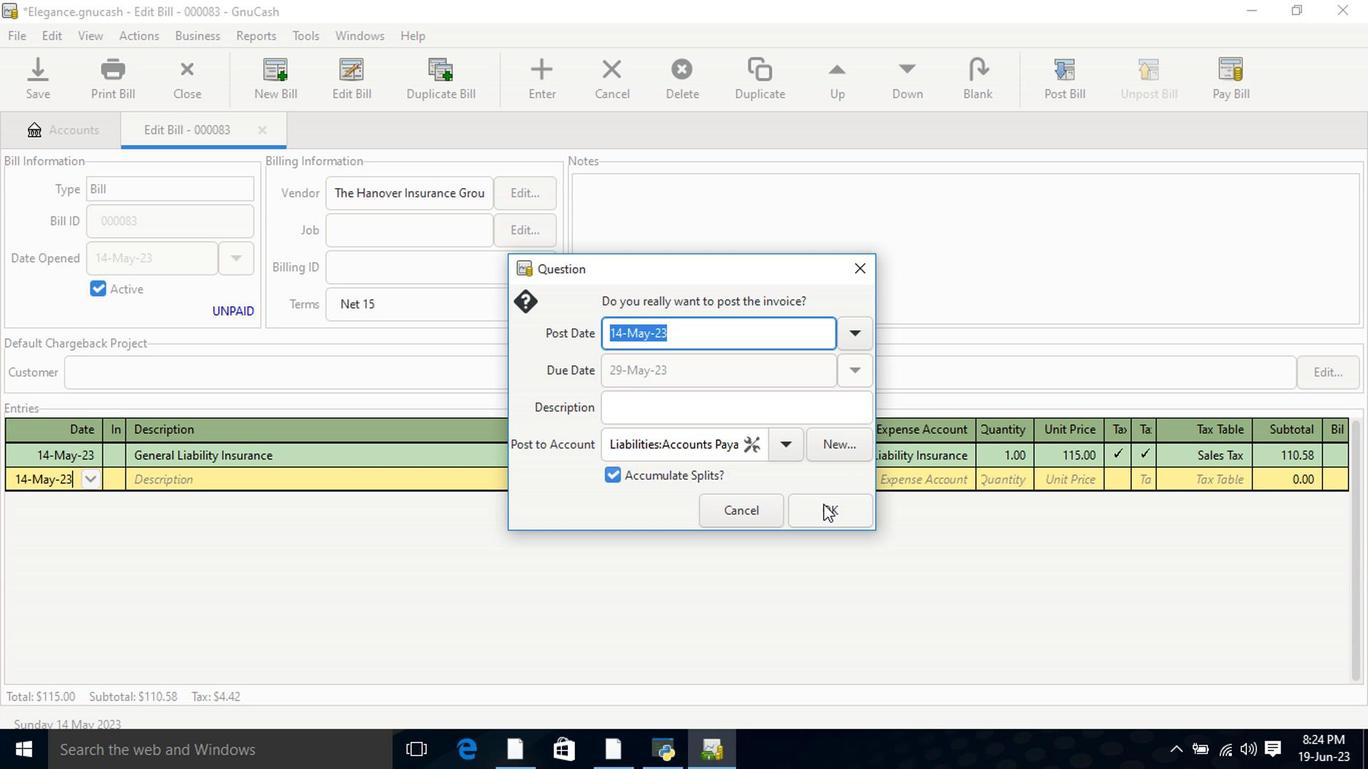 
Action: Mouse moved to (1197, 94)
Screenshot: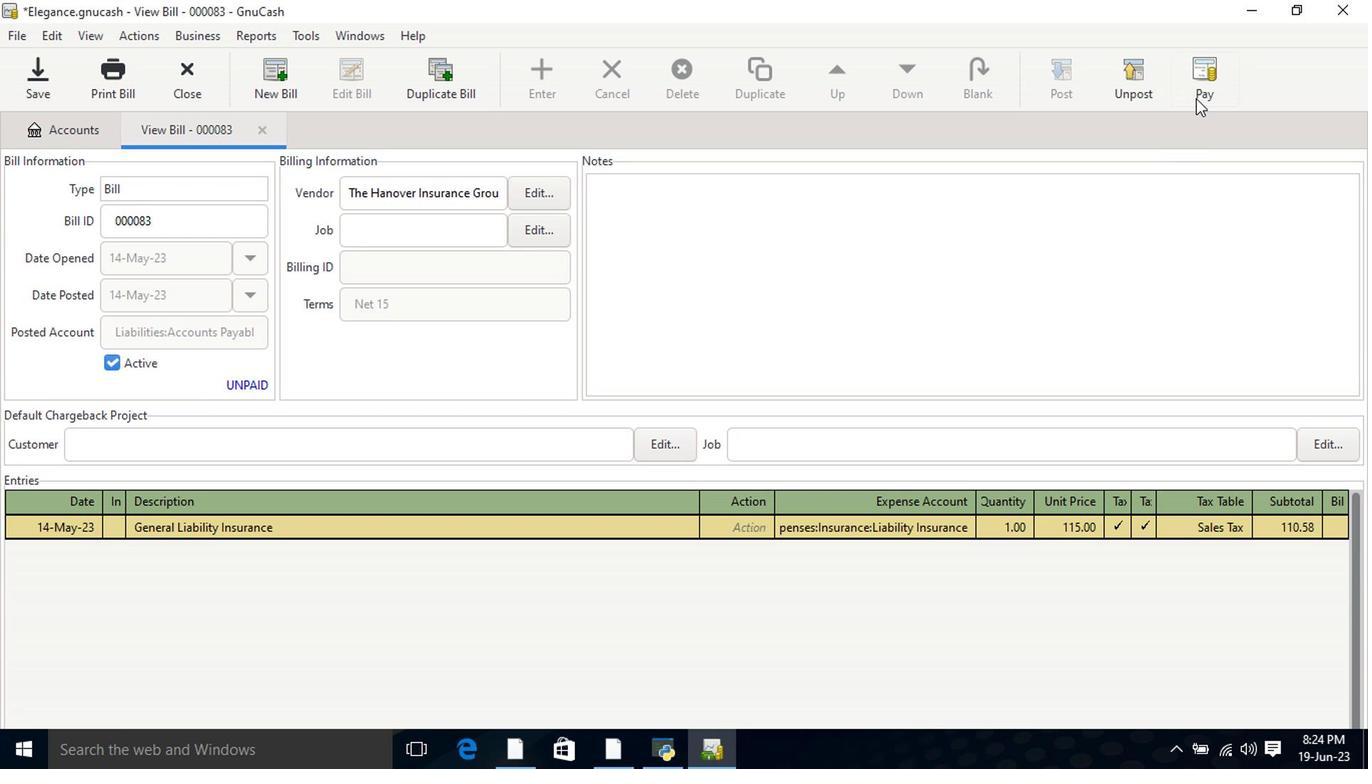 
Action: Mouse pressed left at (1197, 94)
Screenshot: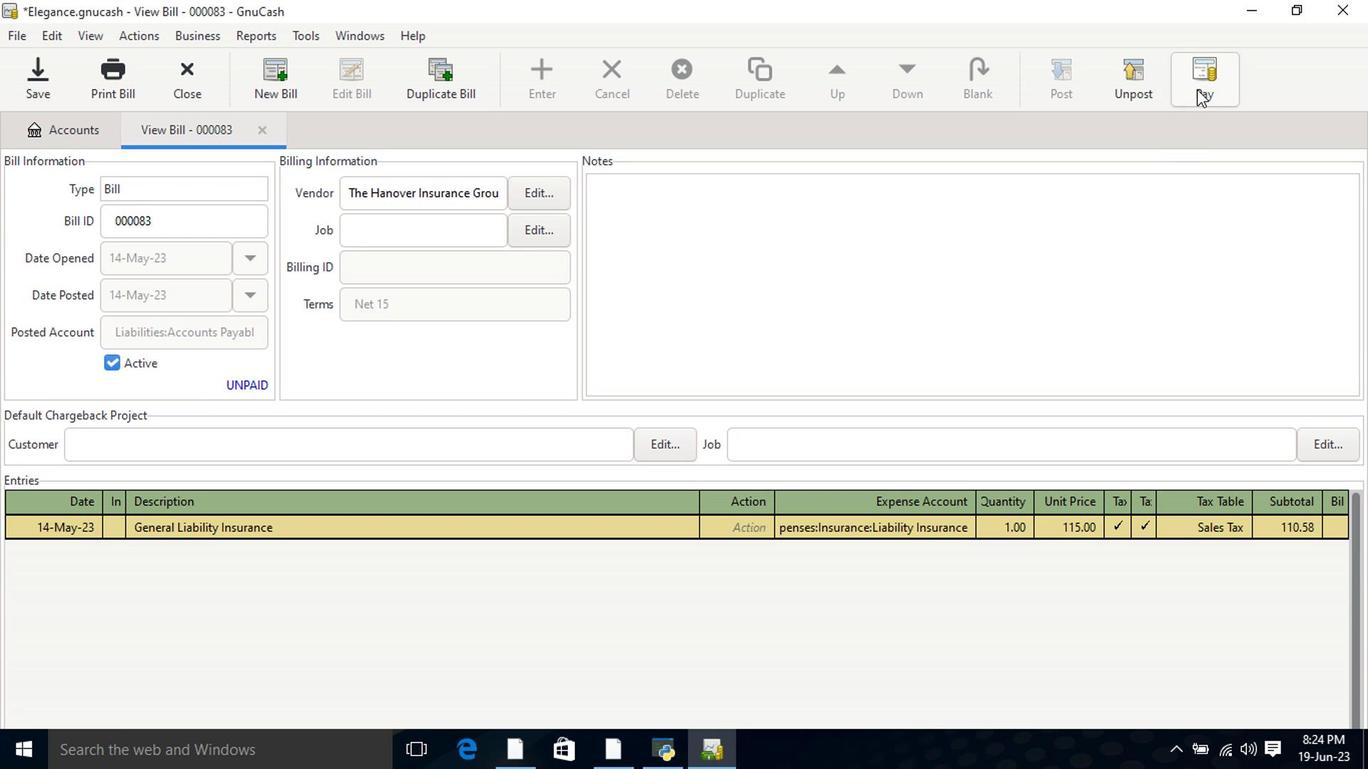 
Action: Mouse moved to (604, 409)
Screenshot: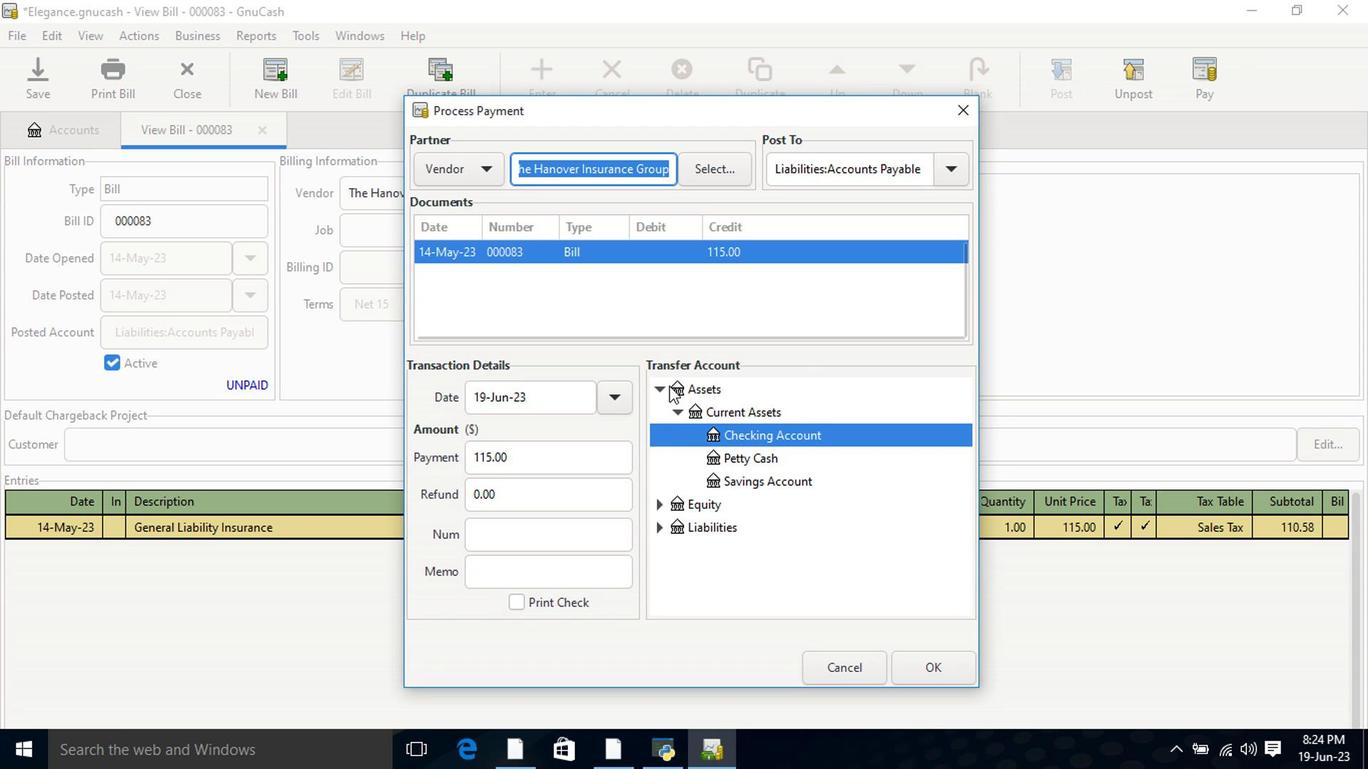 
Action: Mouse pressed left at (604, 409)
Screenshot: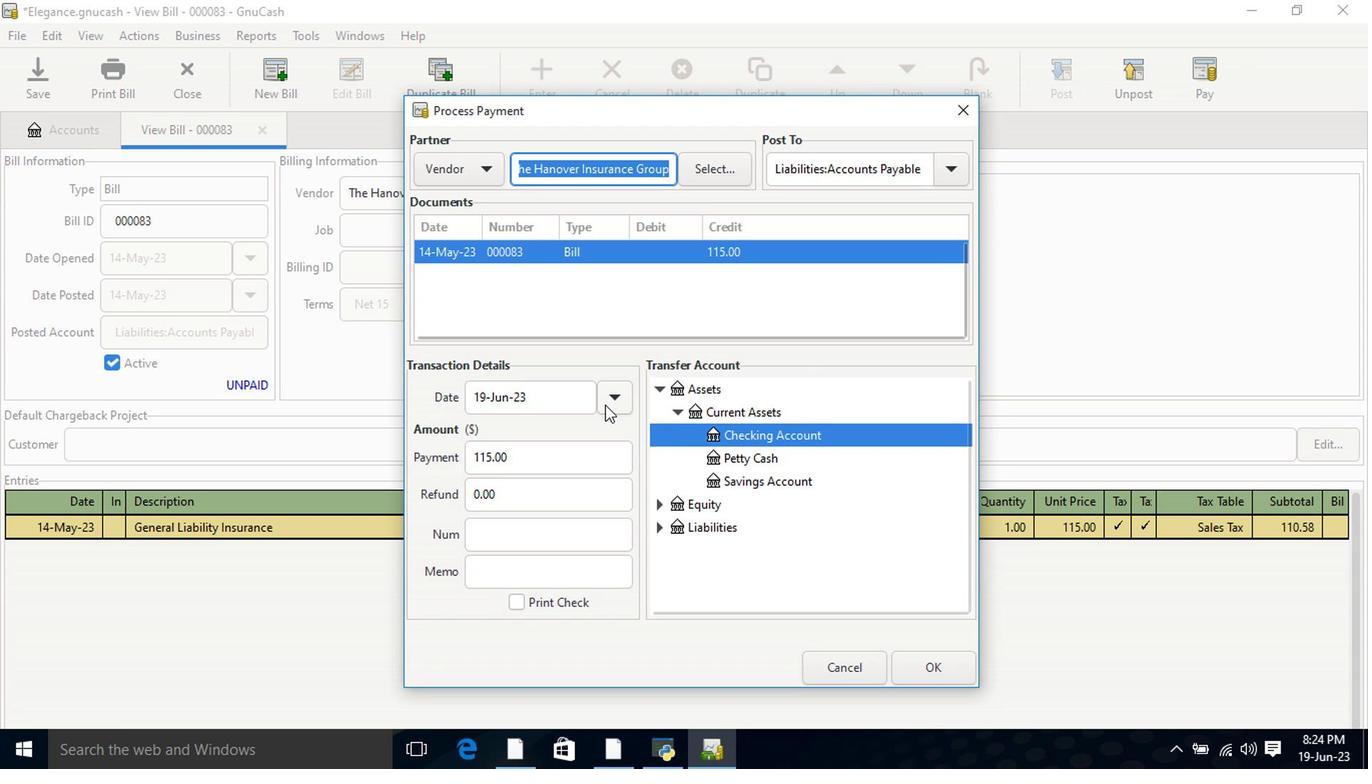 
Action: Mouse moved to (459, 432)
Screenshot: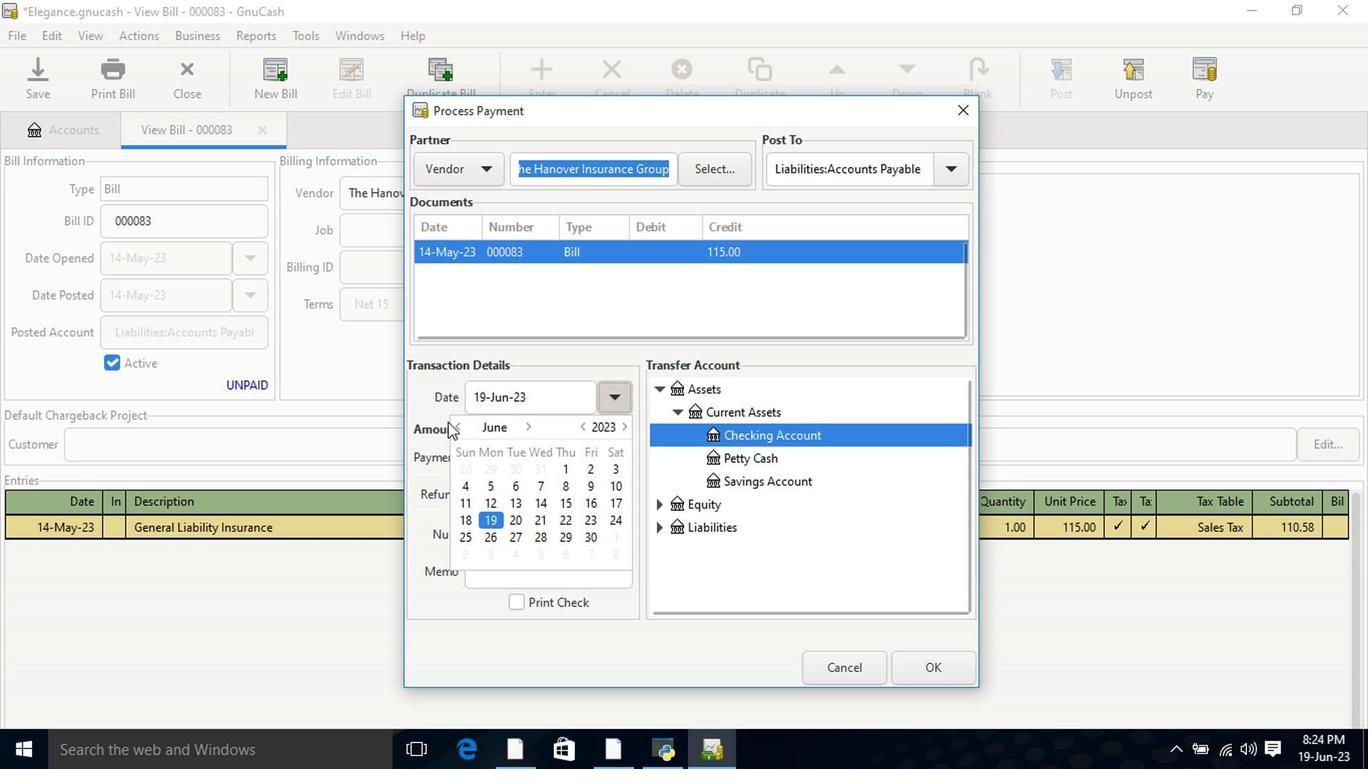 
Action: Mouse pressed left at (459, 432)
Screenshot: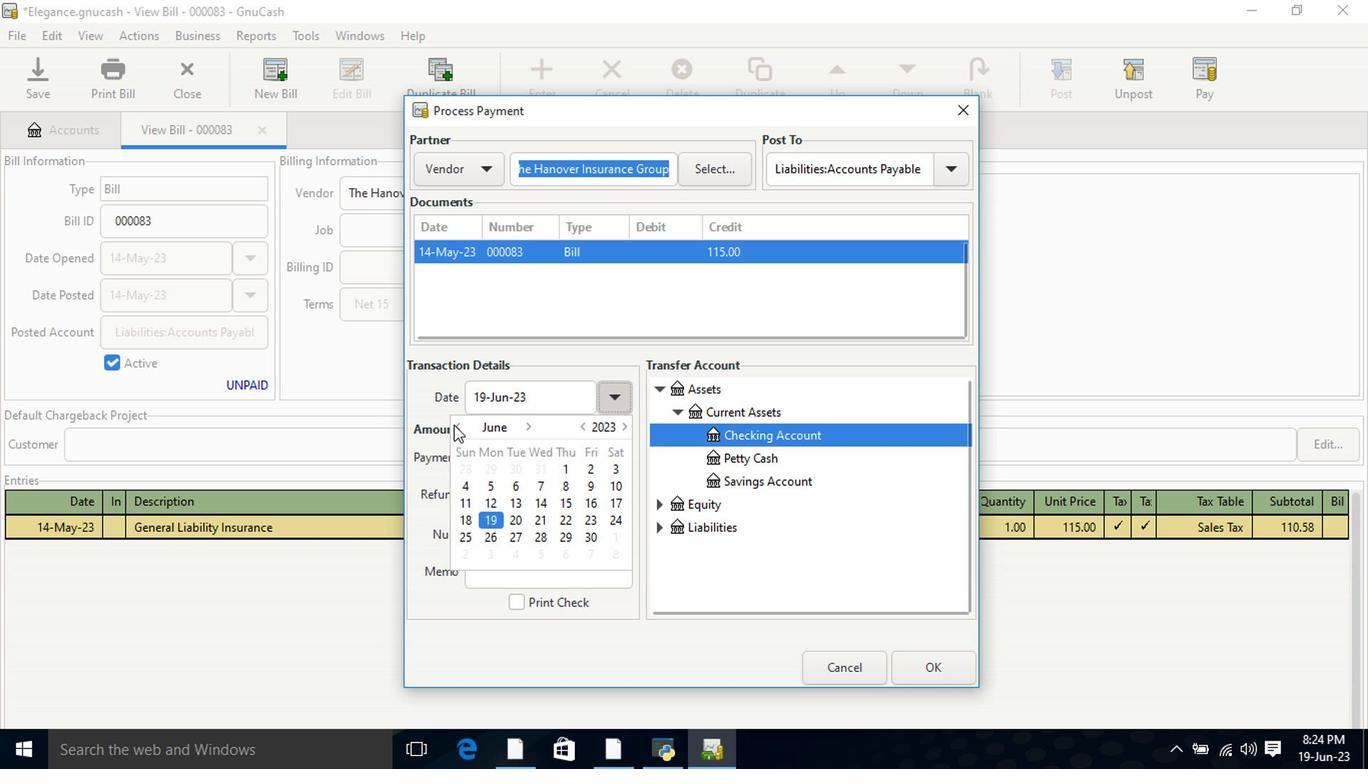 
Action: Mouse moved to (473, 545)
Screenshot: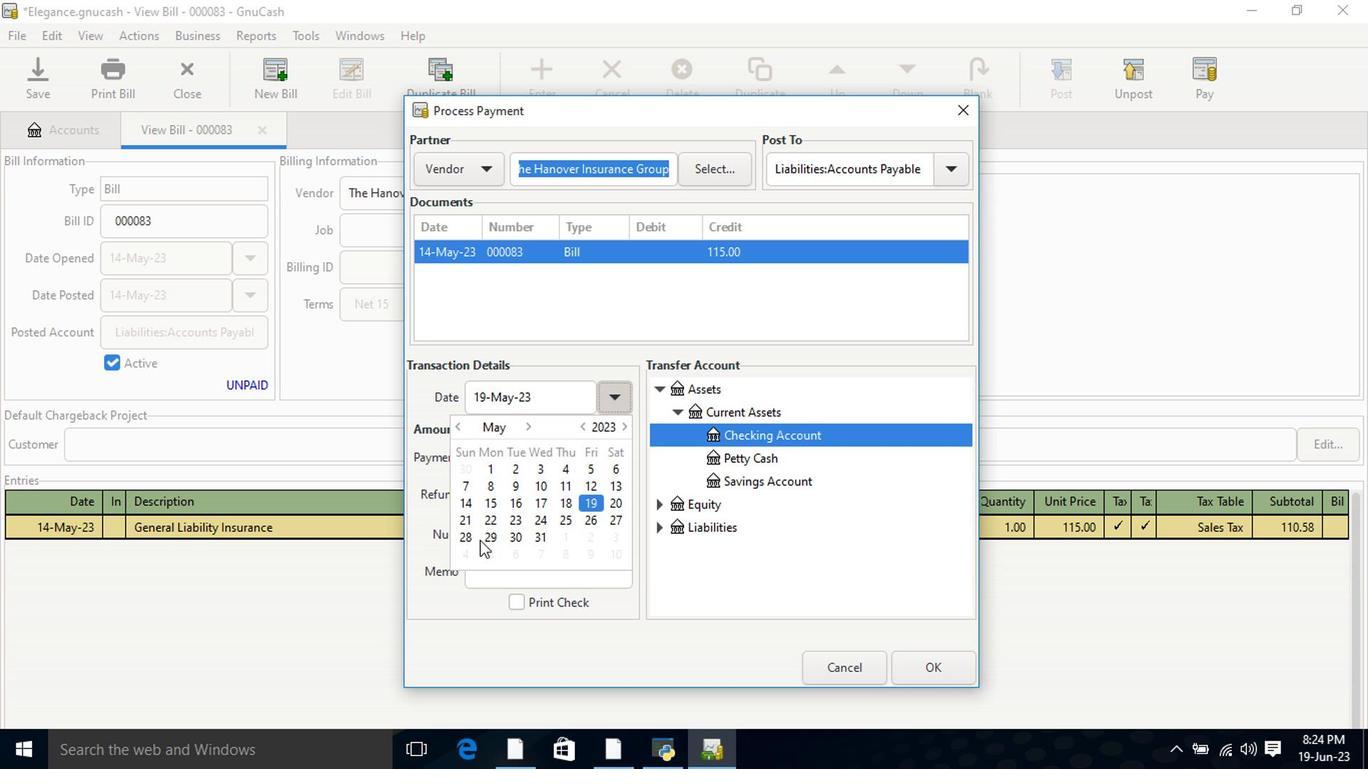 
Action: Mouse pressed left at (473, 545)
Screenshot: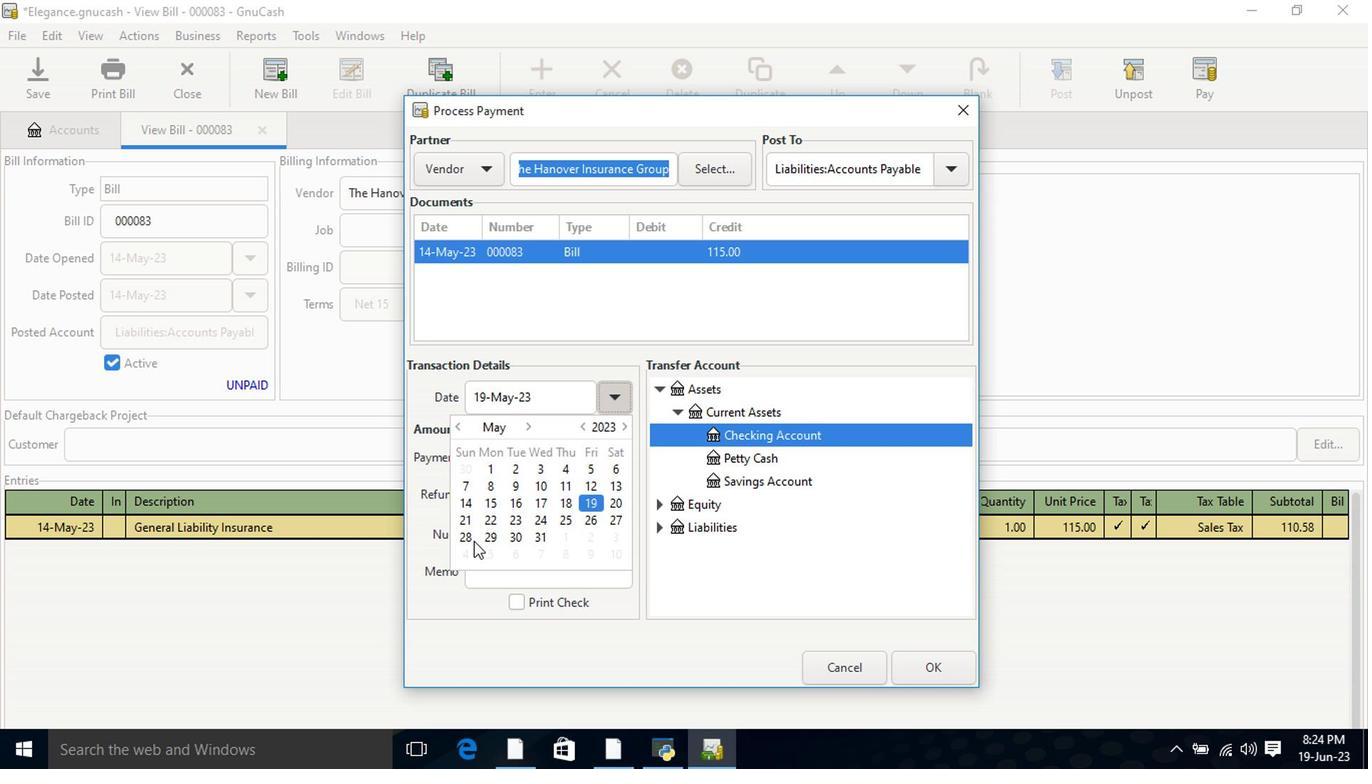 
Action: Mouse pressed left at (473, 545)
Screenshot: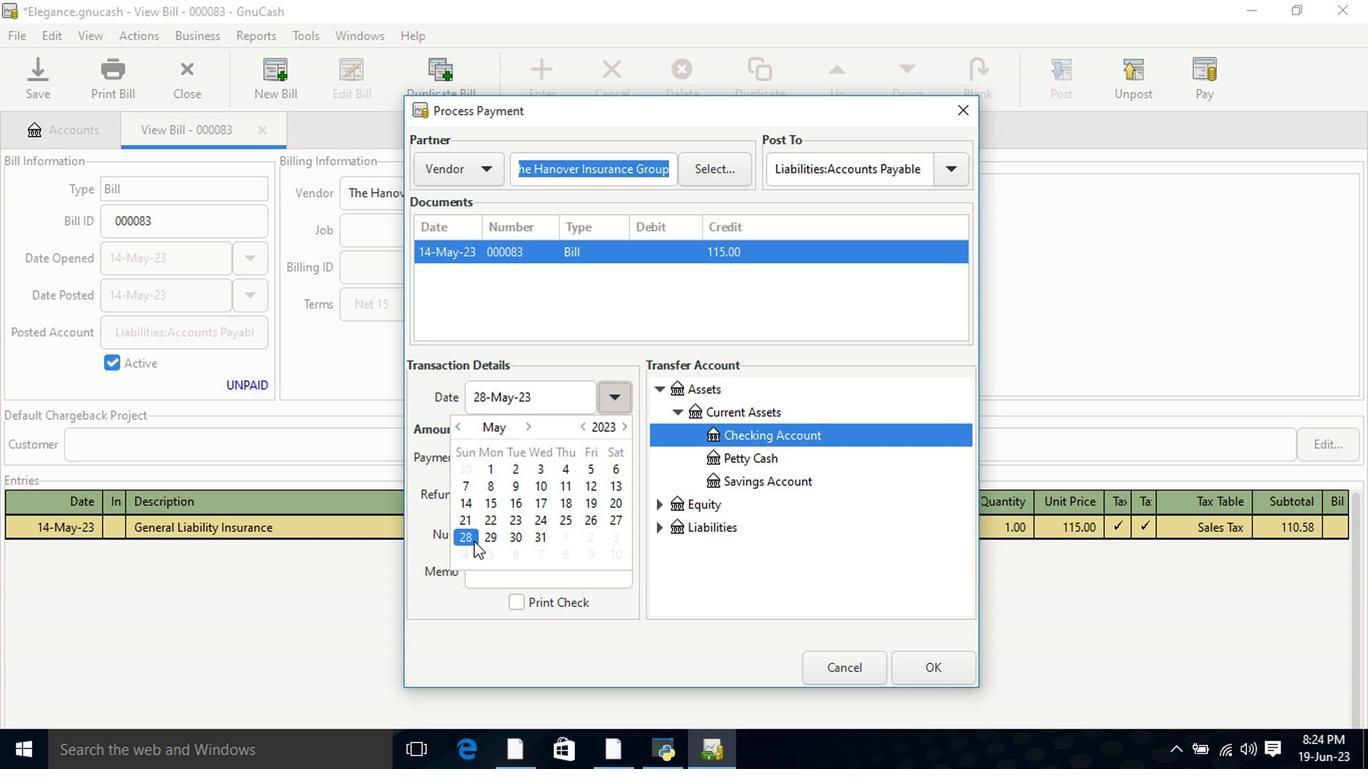 
Action: Mouse moved to (652, 385)
Screenshot: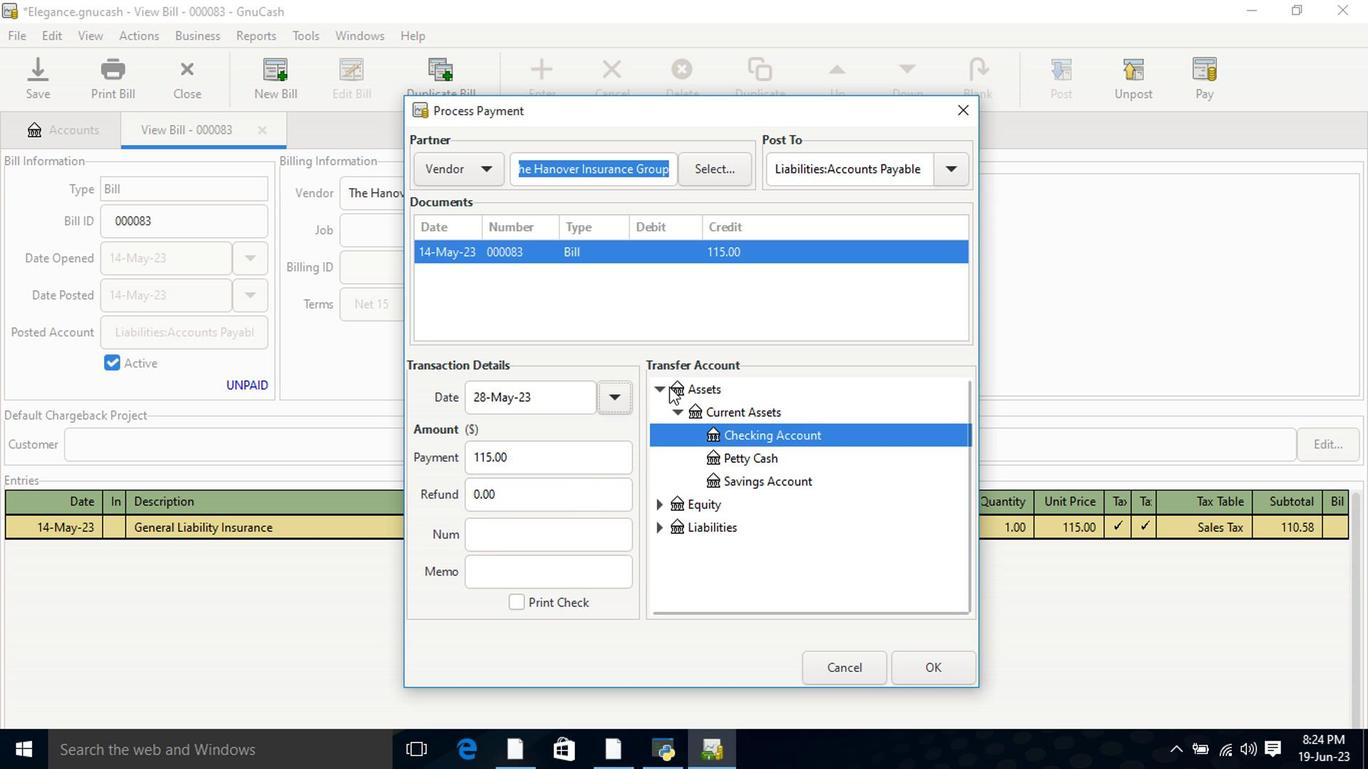 
Action: Mouse pressed left at (652, 385)
Screenshot: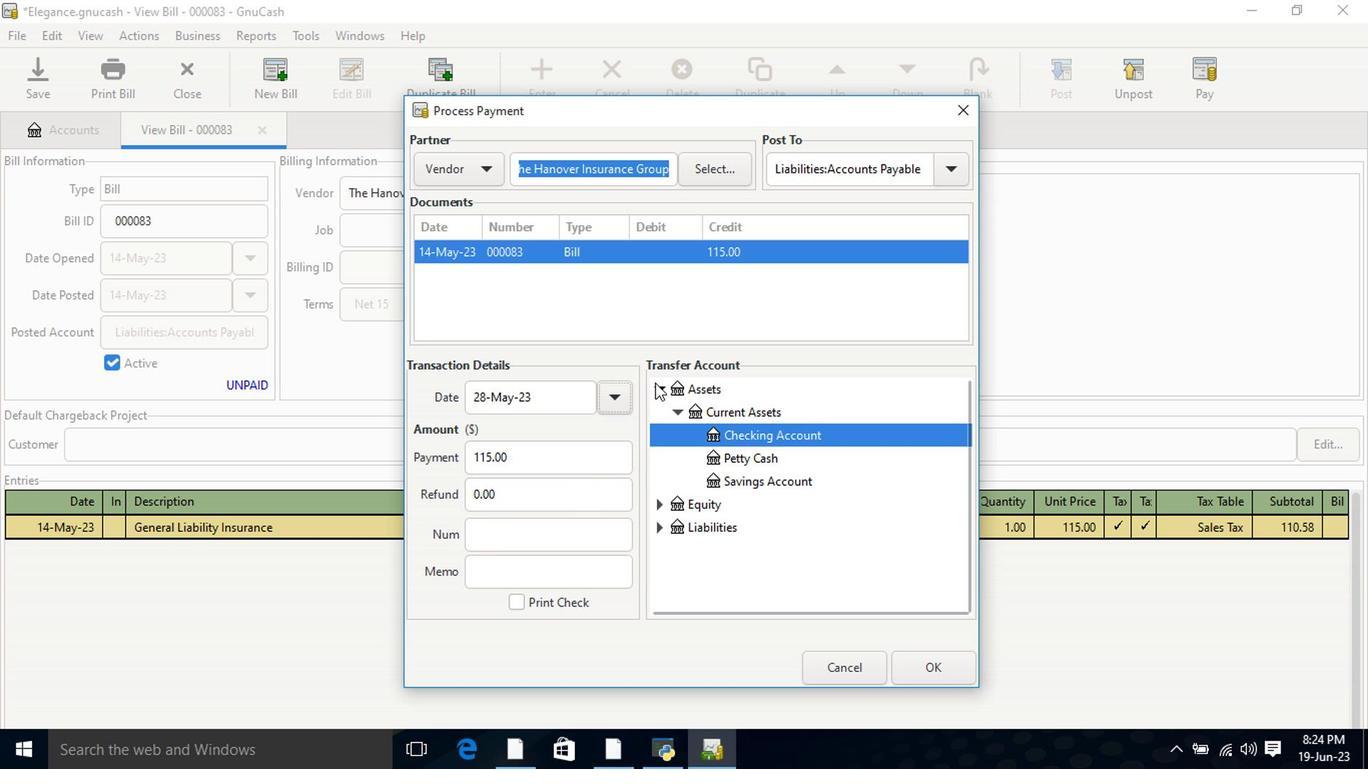 
Action: Mouse moved to (657, 392)
Screenshot: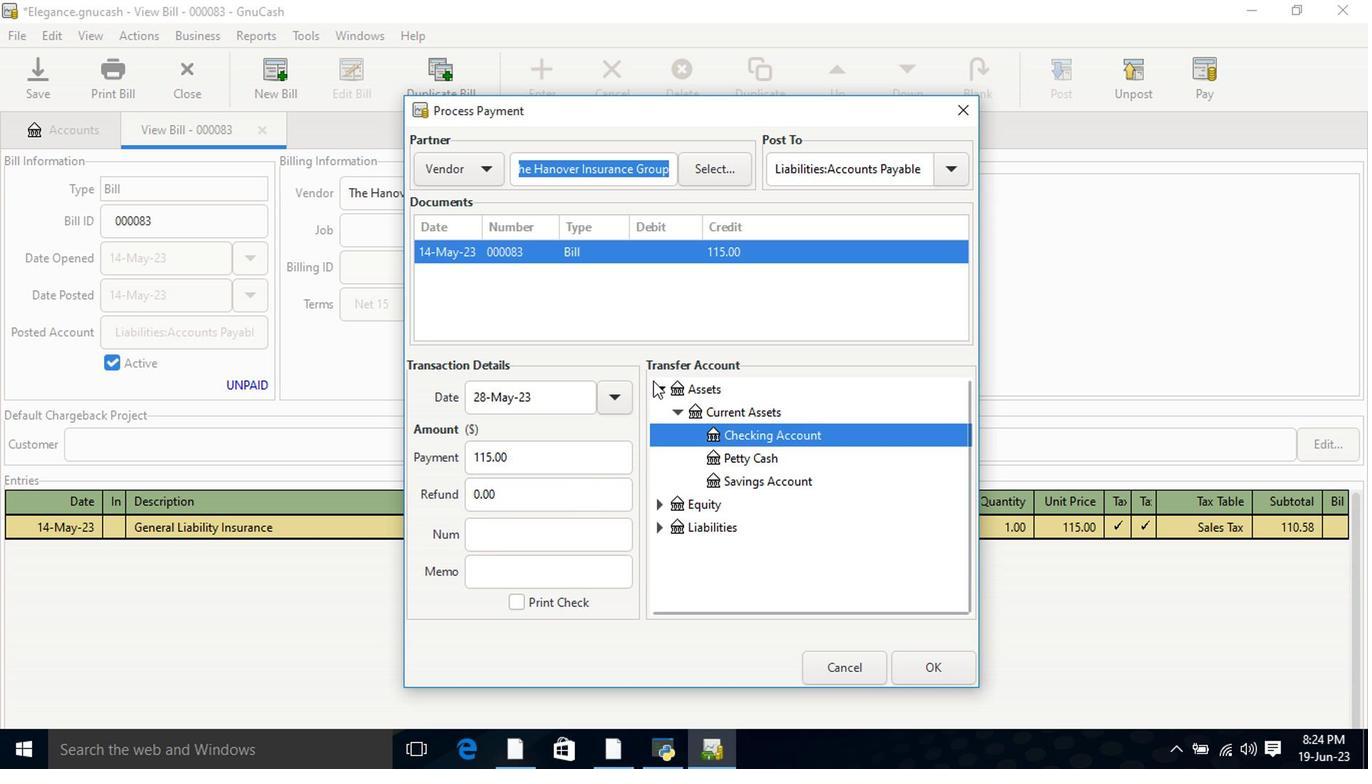 
Action: Mouse pressed left at (657, 392)
Screenshot: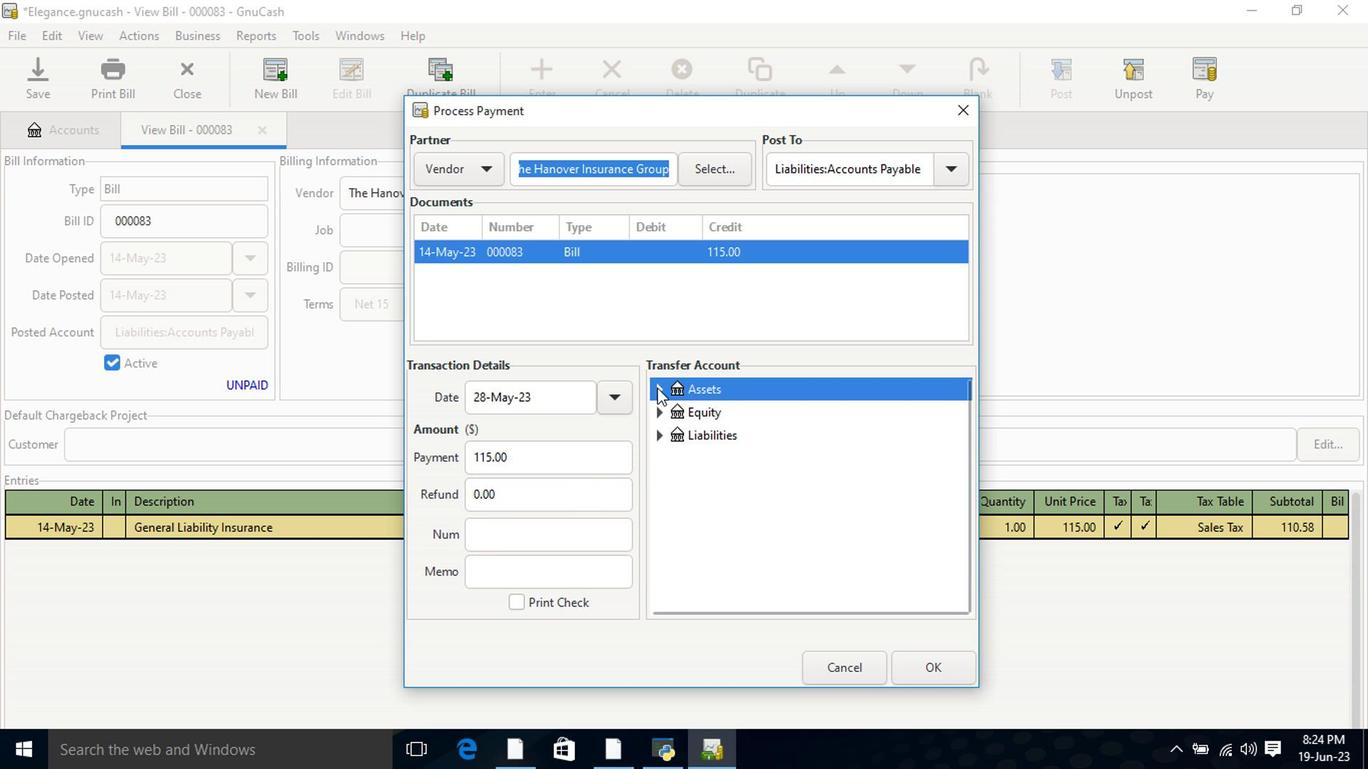 
Action: Mouse moved to (679, 418)
Screenshot: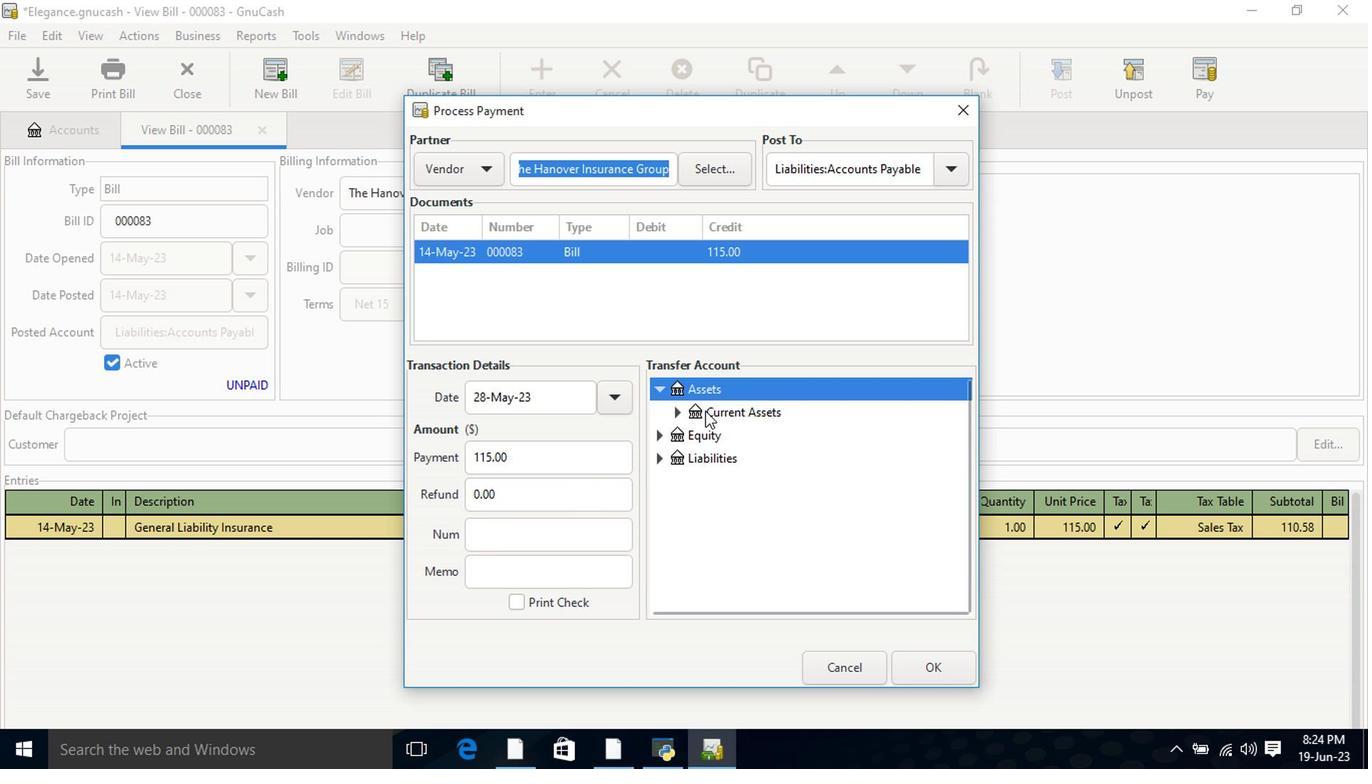 
Action: Mouse pressed left at (679, 418)
Screenshot: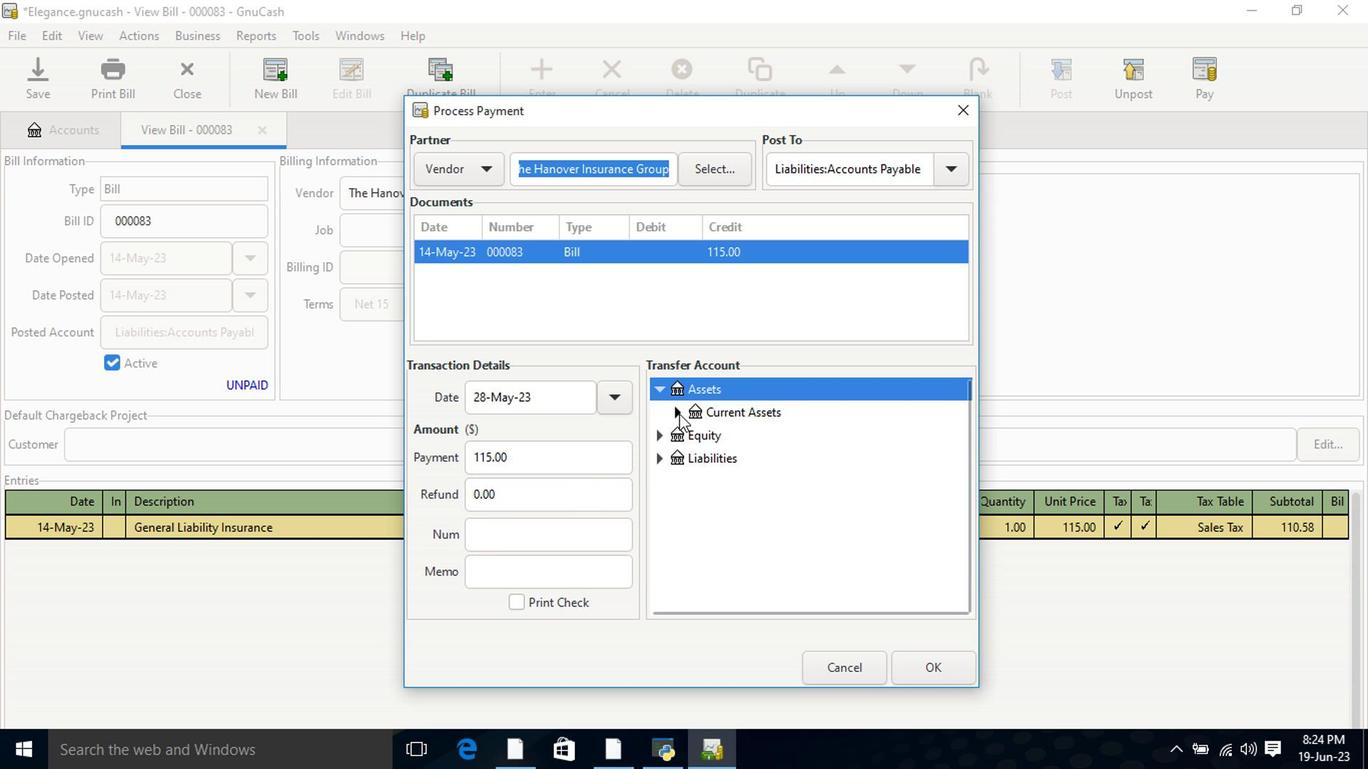
Action: Mouse moved to (718, 435)
Screenshot: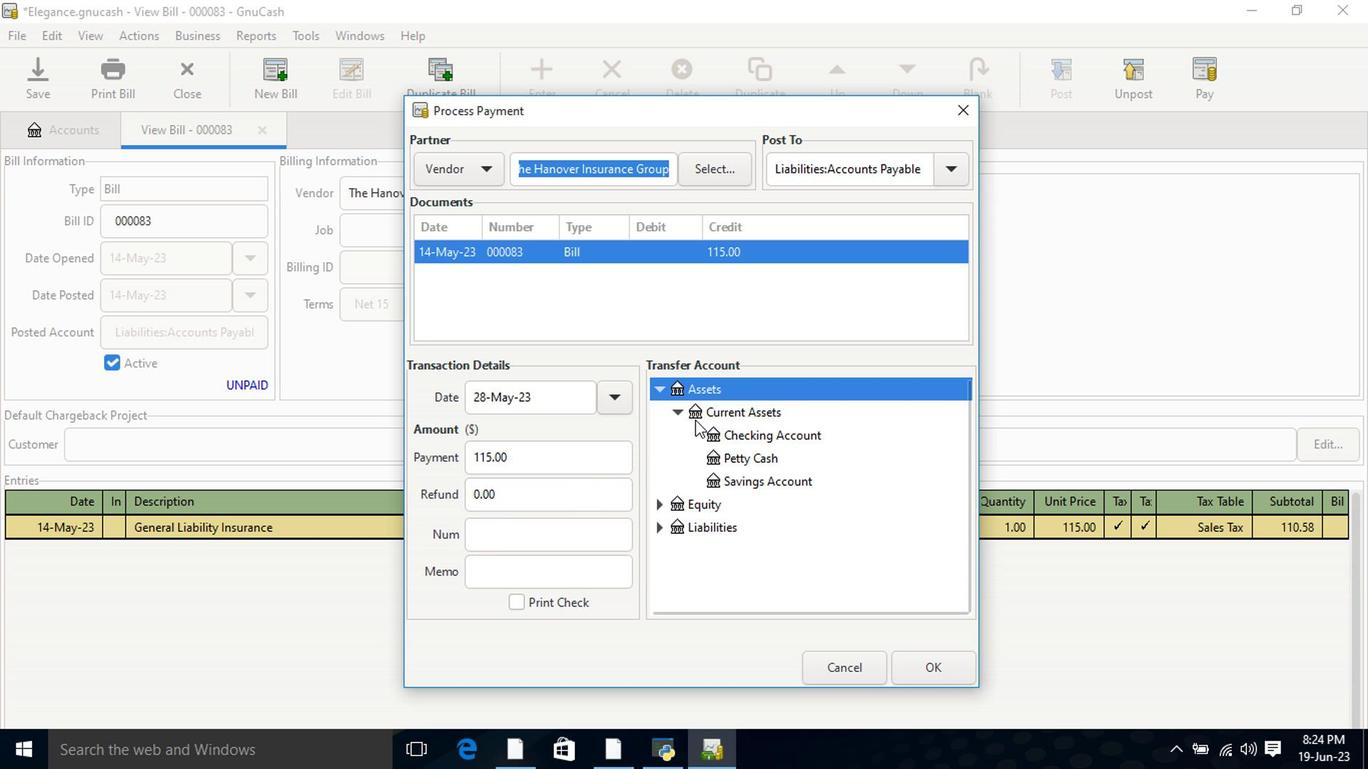 
Action: Mouse pressed left at (718, 435)
Screenshot: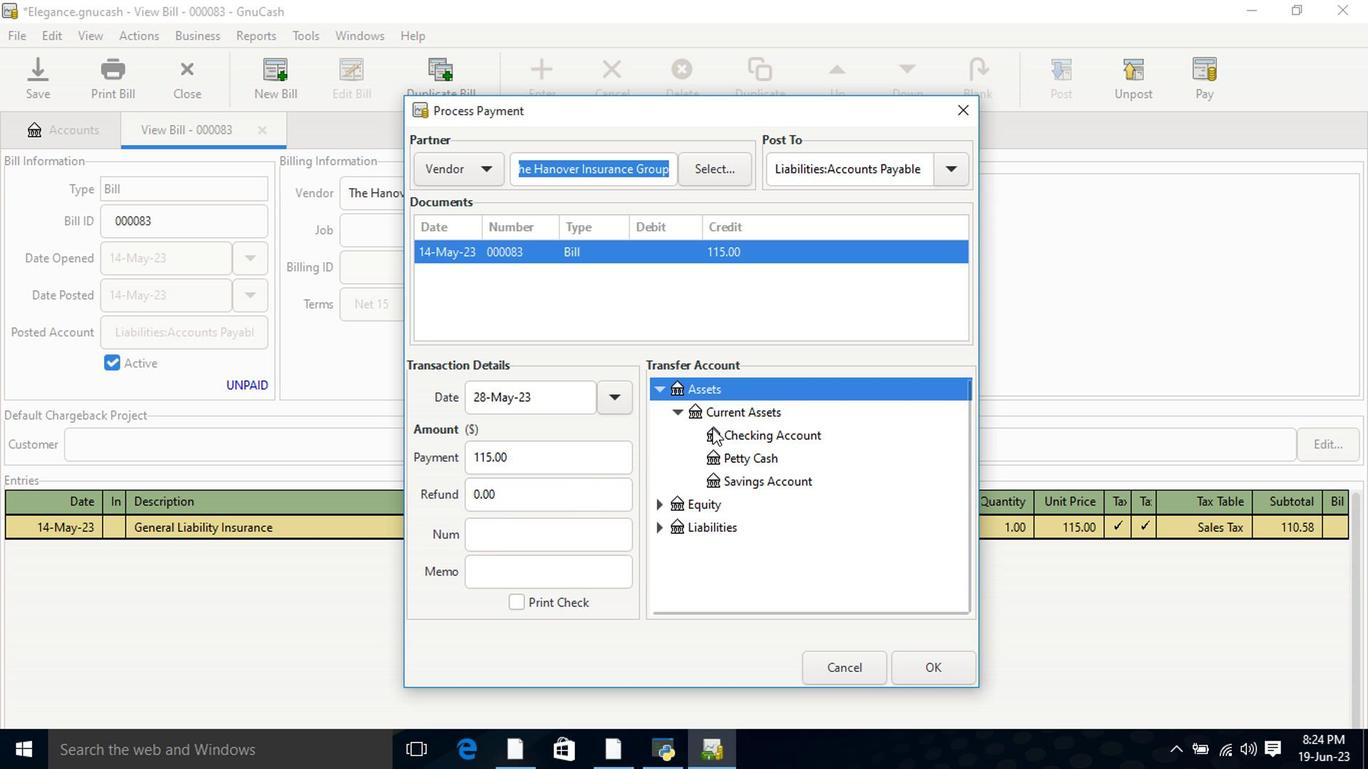 
Action: Mouse moved to (919, 678)
Screenshot: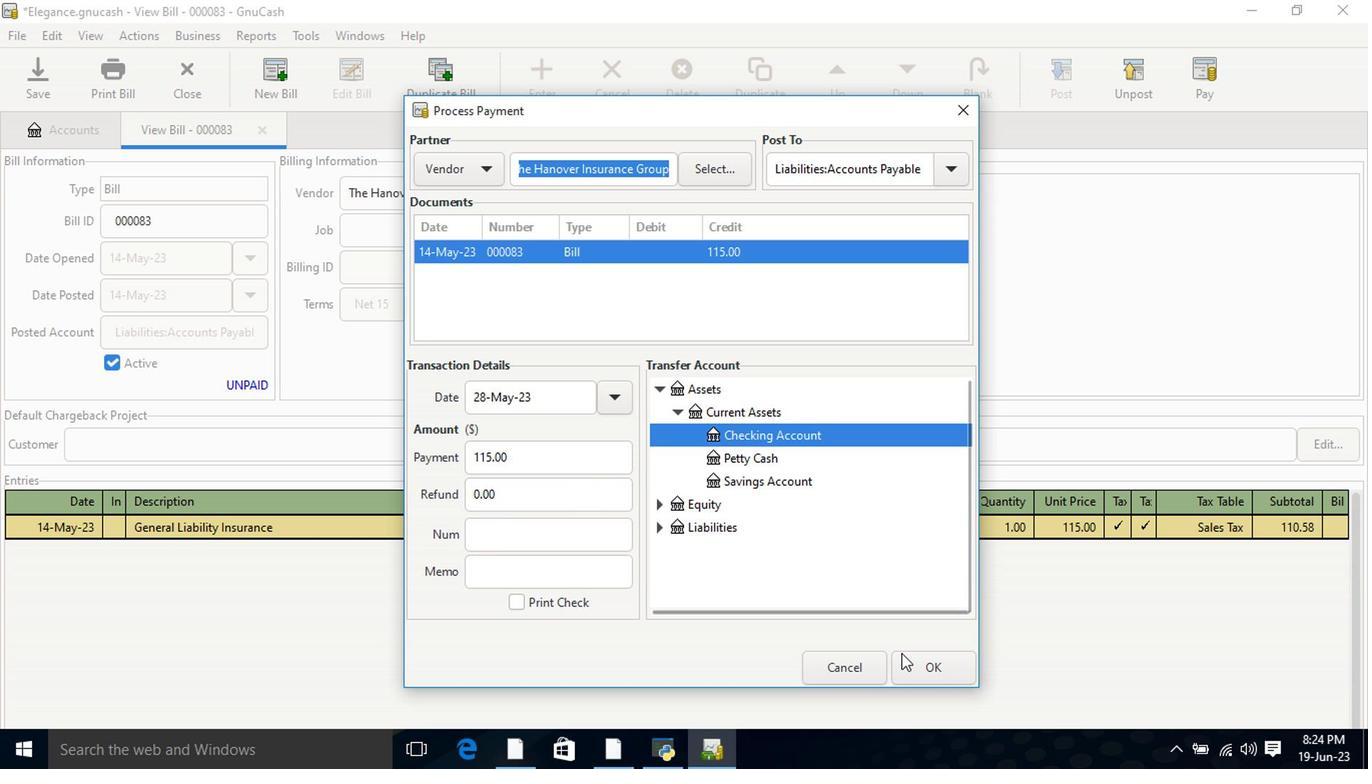 
Action: Mouse pressed left at (919, 678)
Screenshot: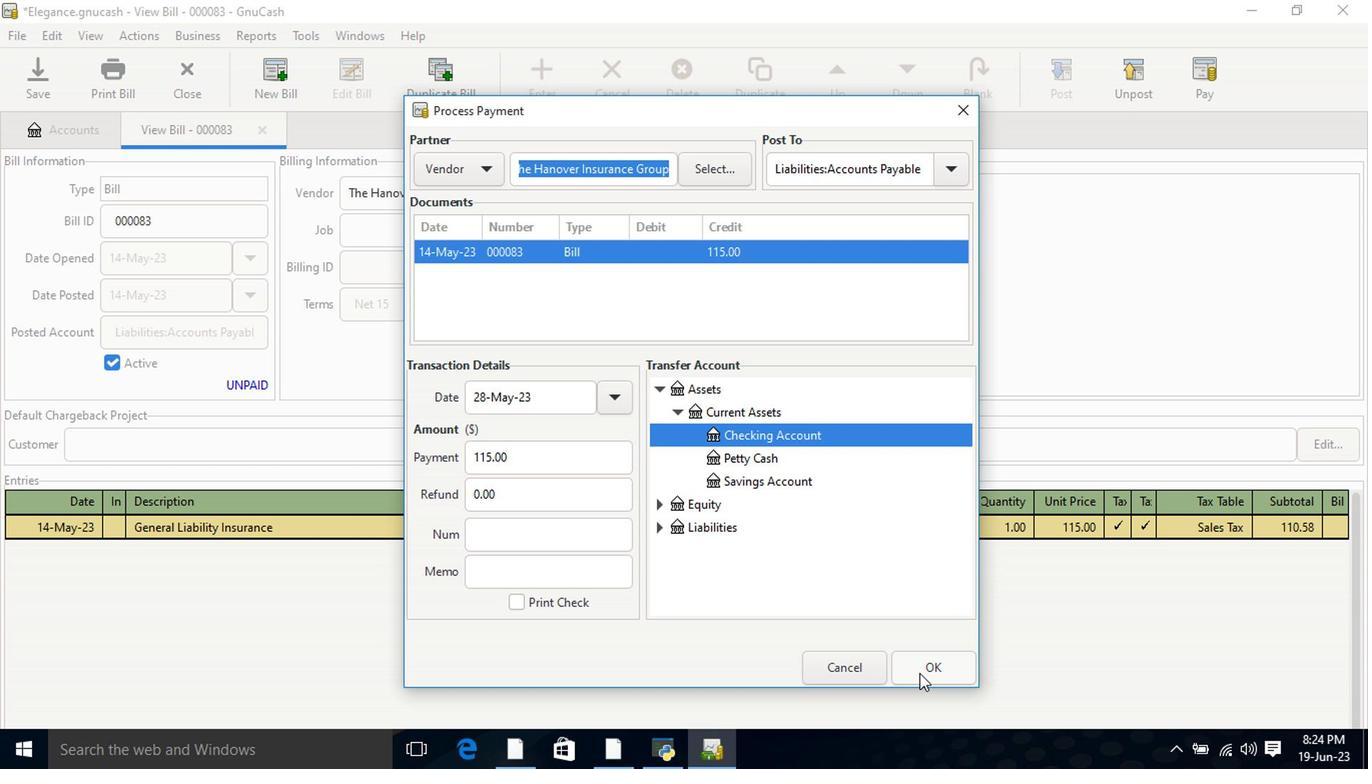 
Action: Mouse moved to (107, 92)
Screenshot: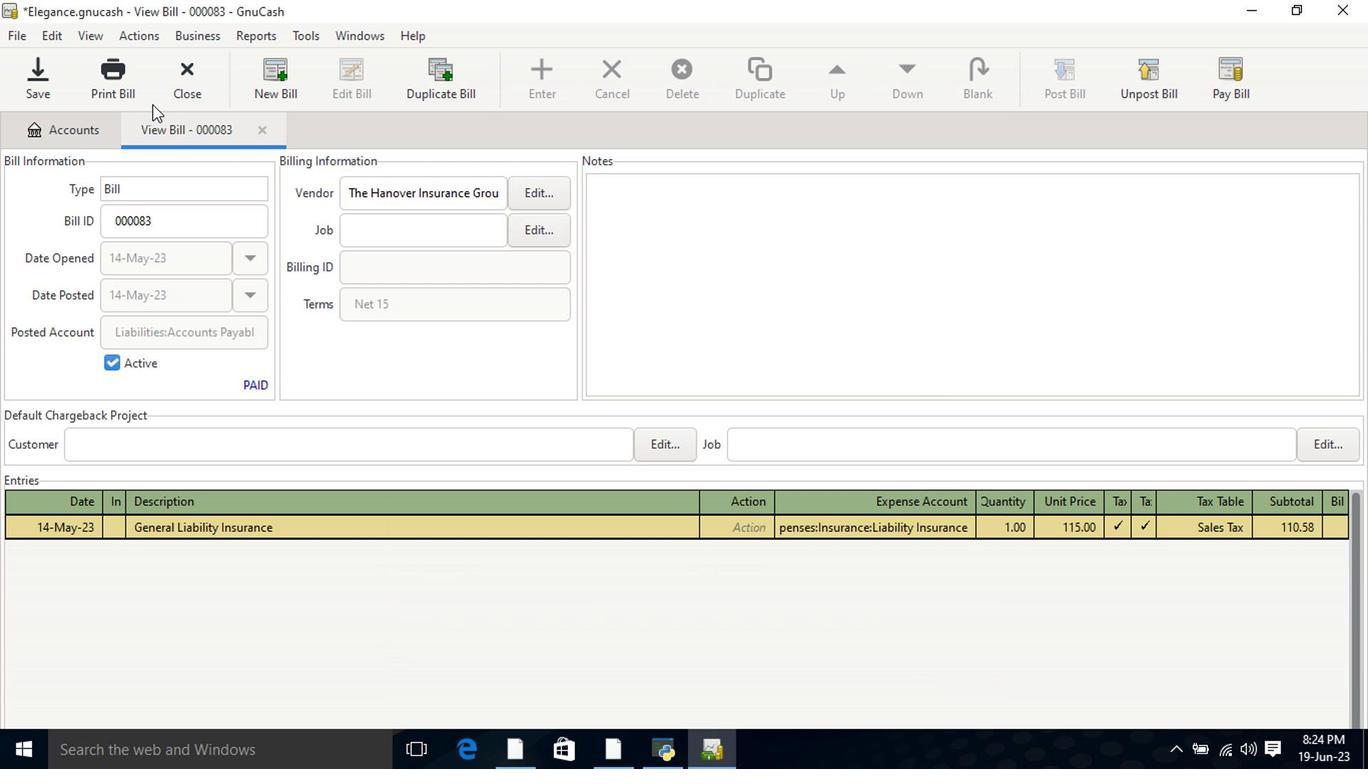 
Action: Mouse pressed left at (107, 92)
Screenshot: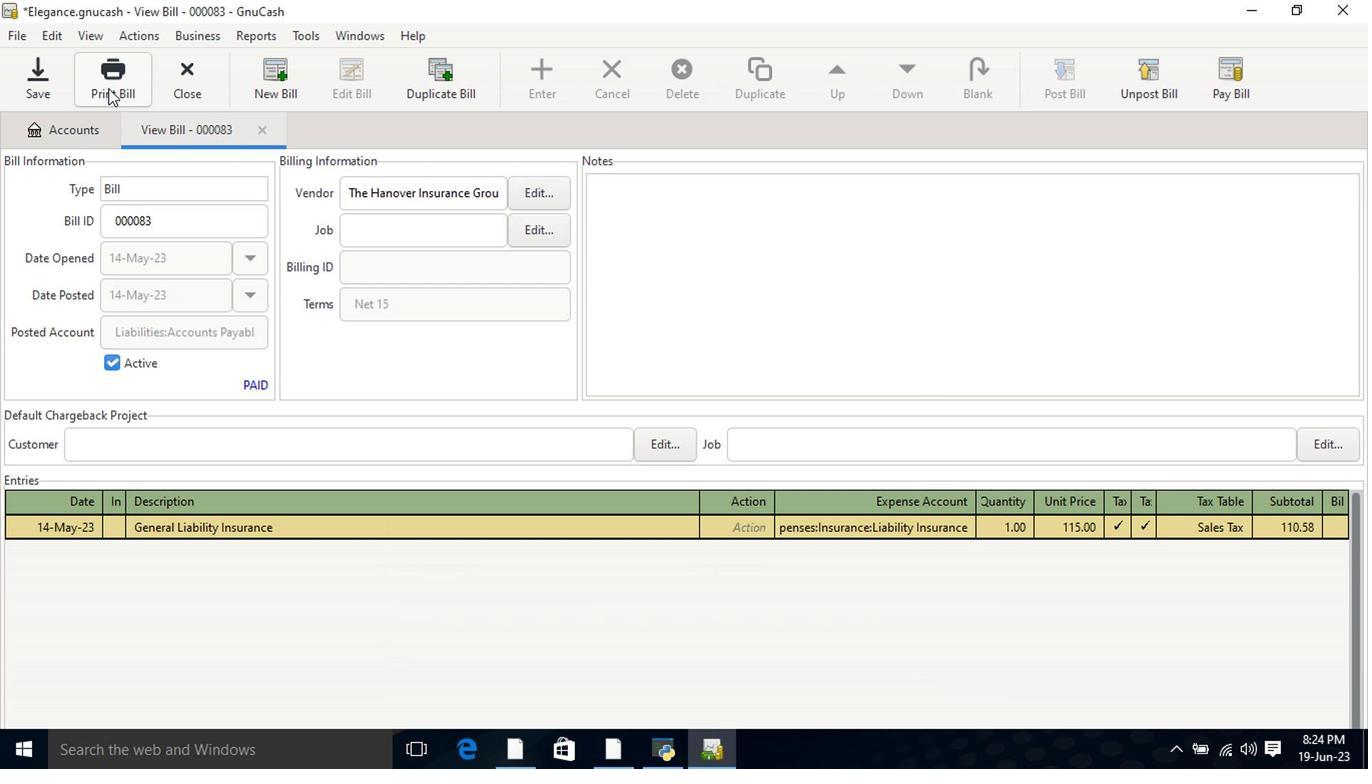 
Action: Mouse moved to (465, 615)
Screenshot: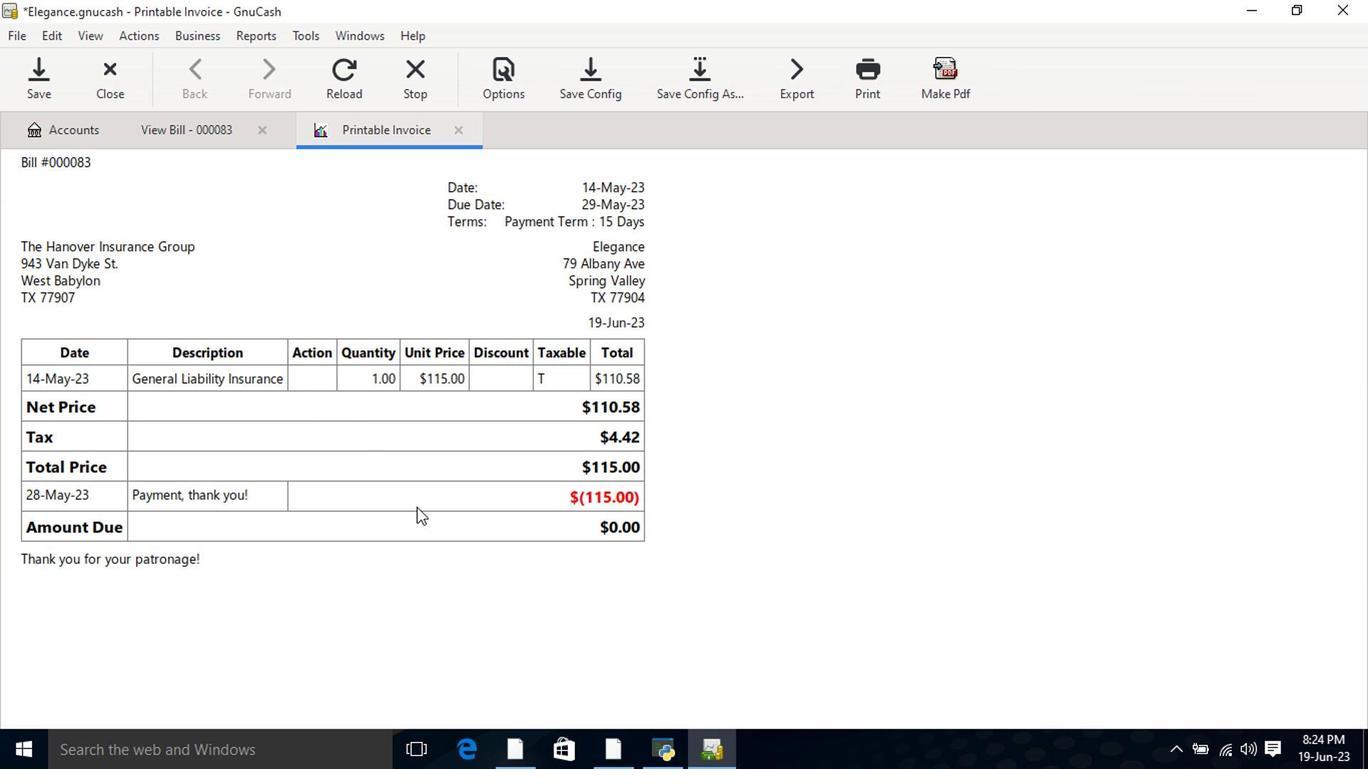 
